 Task: Discover Chrome Flags for Performance.
Action: Mouse moved to (1065, 29)
Screenshot: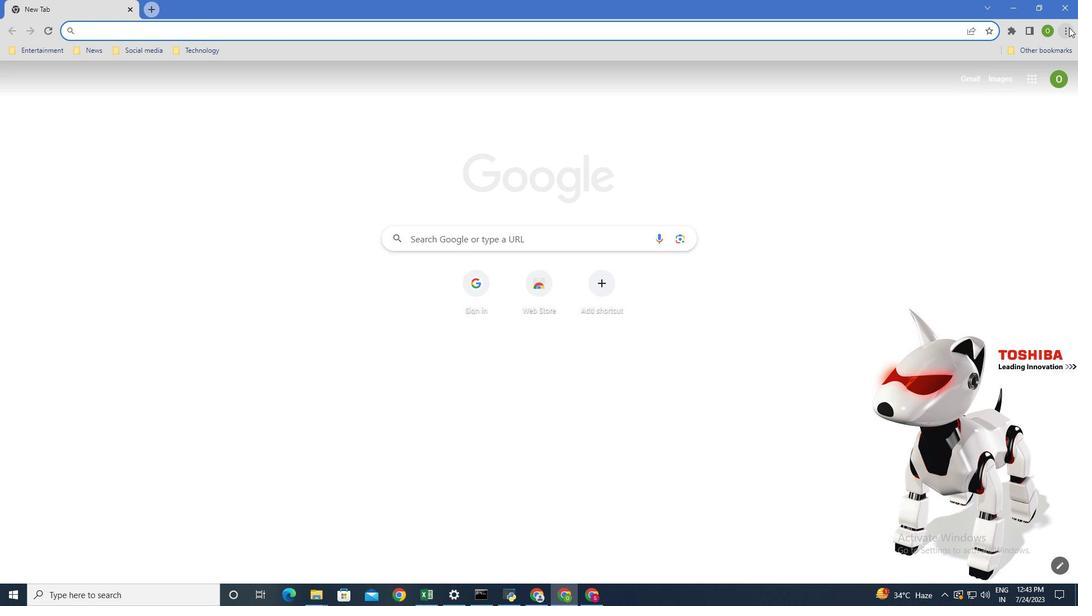 
Action: Mouse pressed left at (1065, 29)
Screenshot: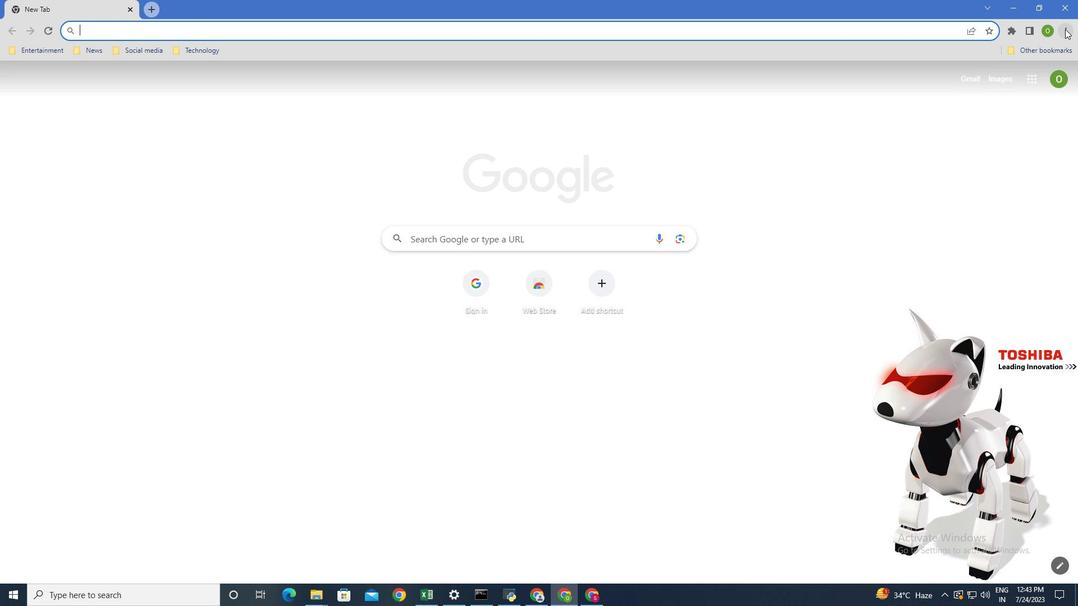 
Action: Mouse moved to (959, 244)
Screenshot: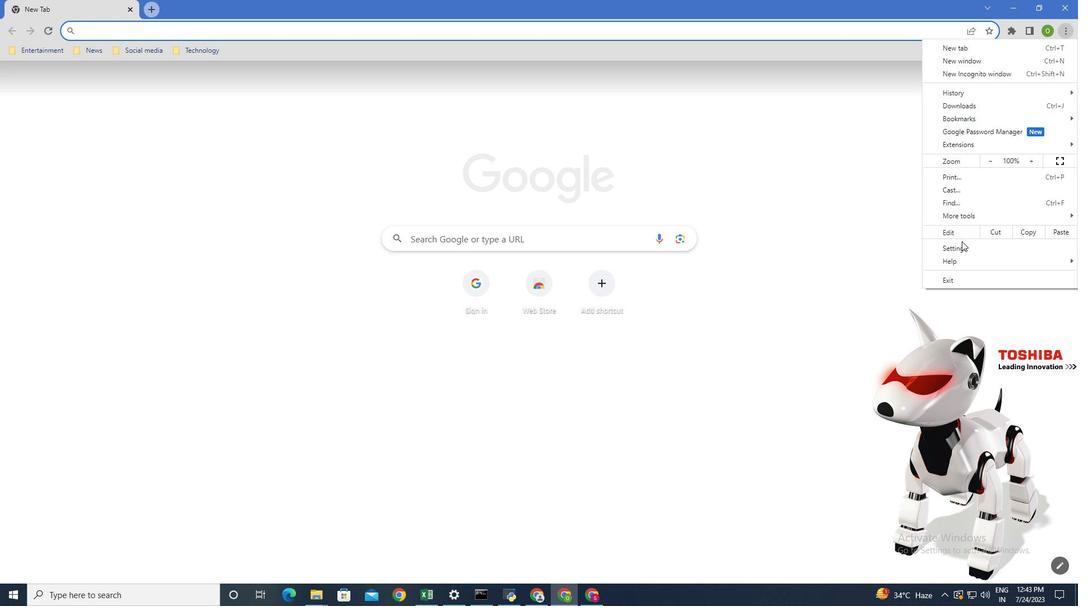 
Action: Mouse pressed left at (959, 244)
Screenshot: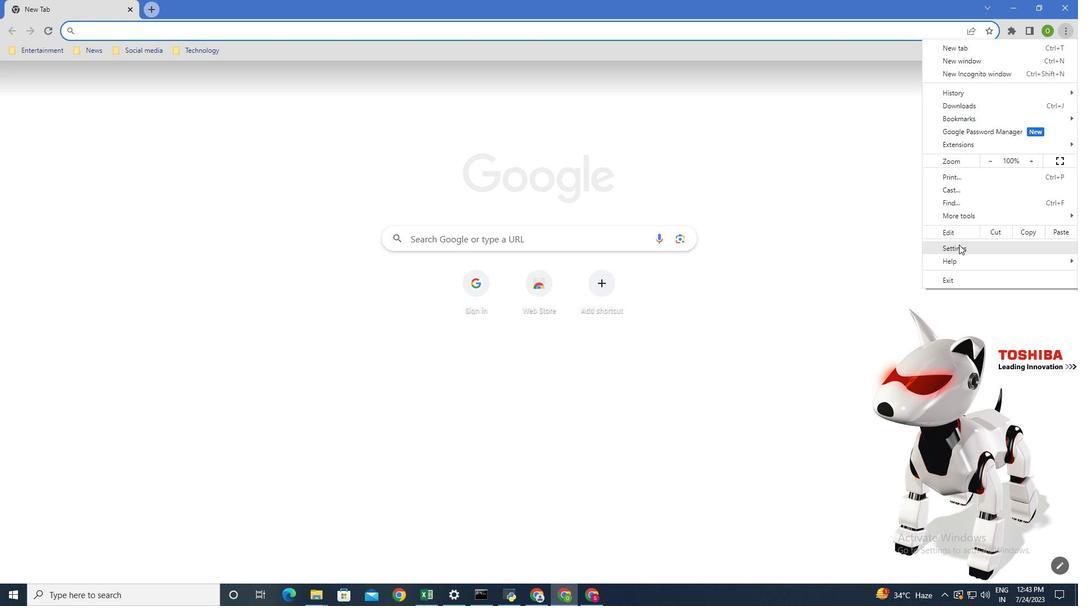 
Action: Mouse moved to (75, 180)
Screenshot: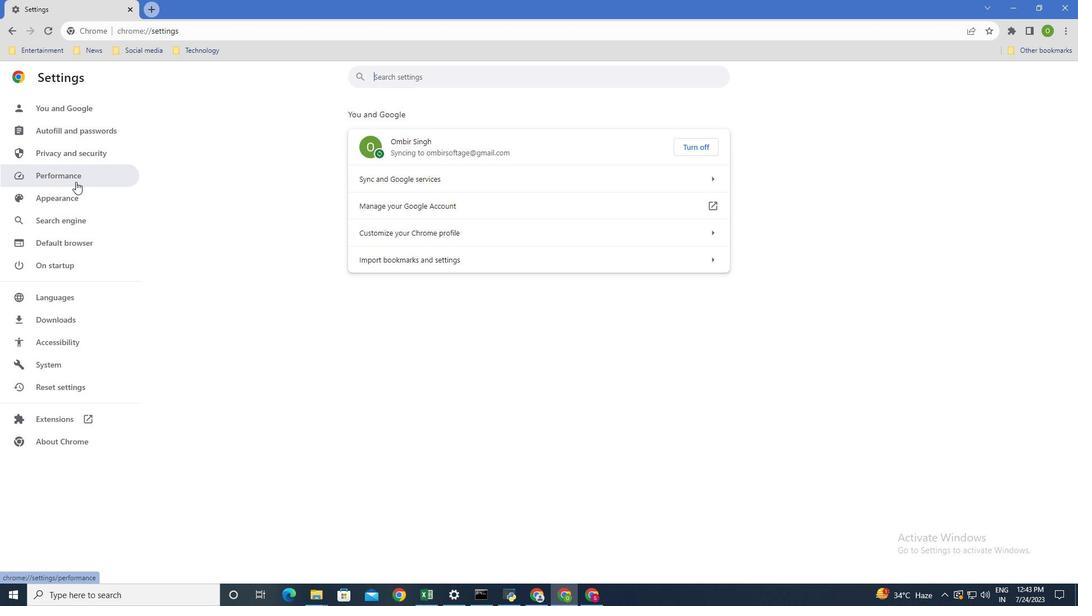 
Action: Mouse pressed left at (75, 180)
Screenshot: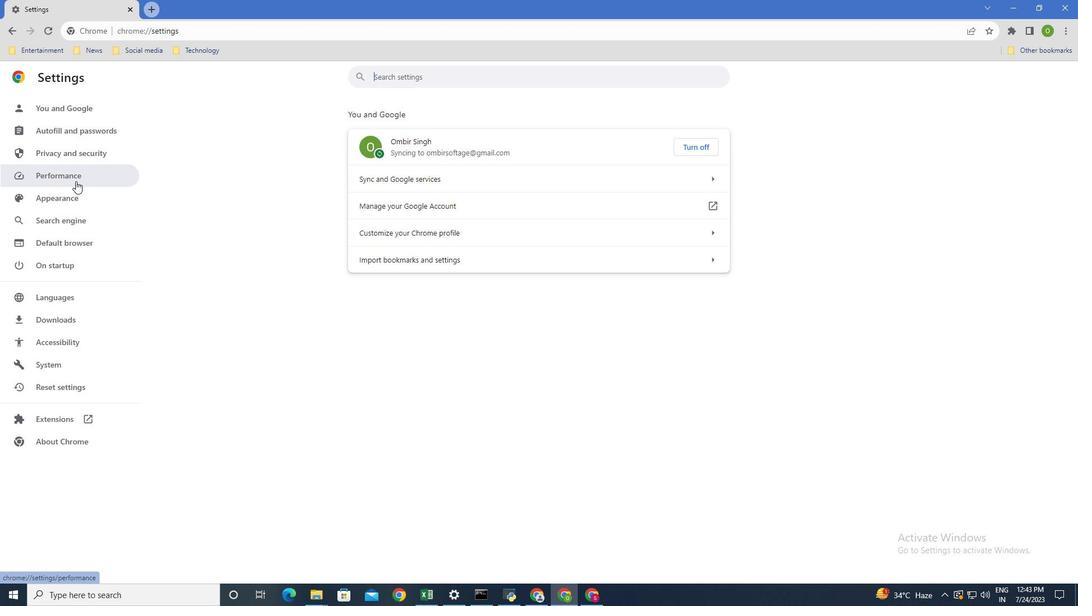 
Action: Mouse moved to (712, 156)
Screenshot: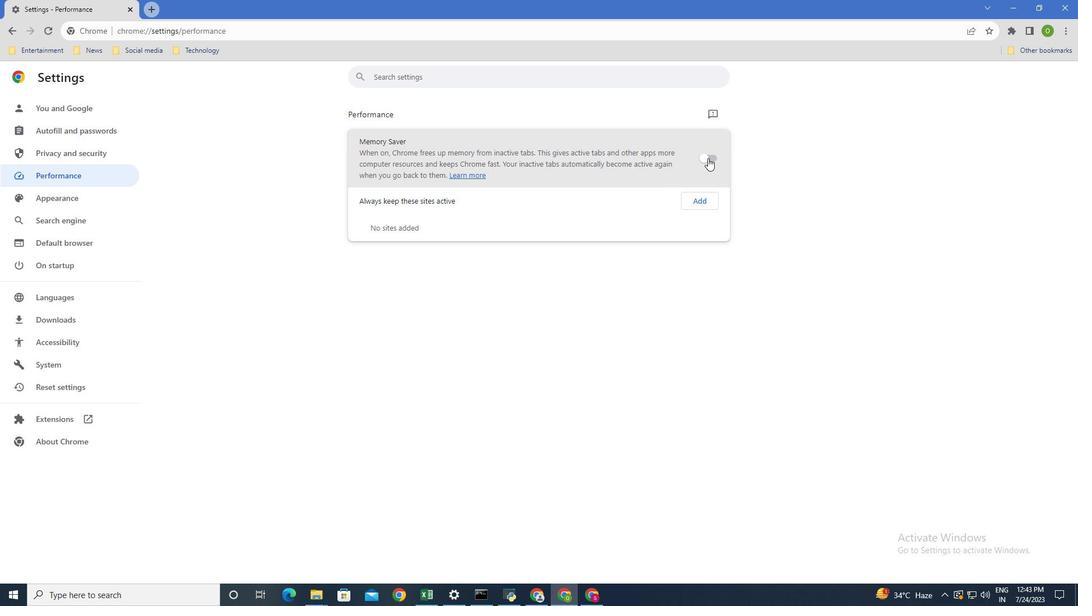 
Action: Mouse pressed left at (712, 156)
Screenshot: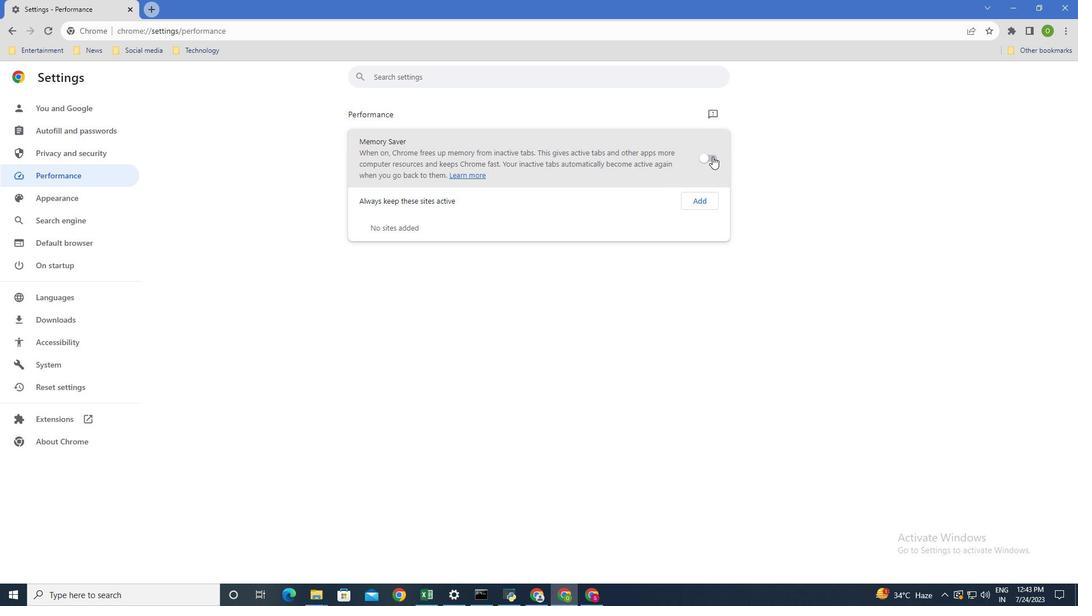 
Action: Mouse moved to (701, 199)
Screenshot: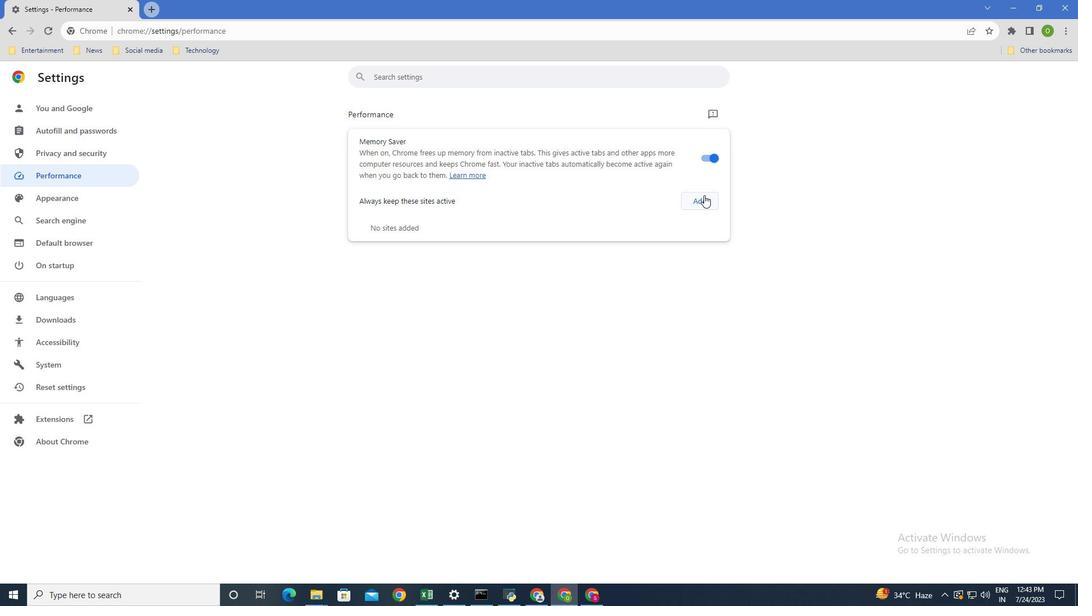 
Action: Mouse pressed left at (701, 199)
Screenshot: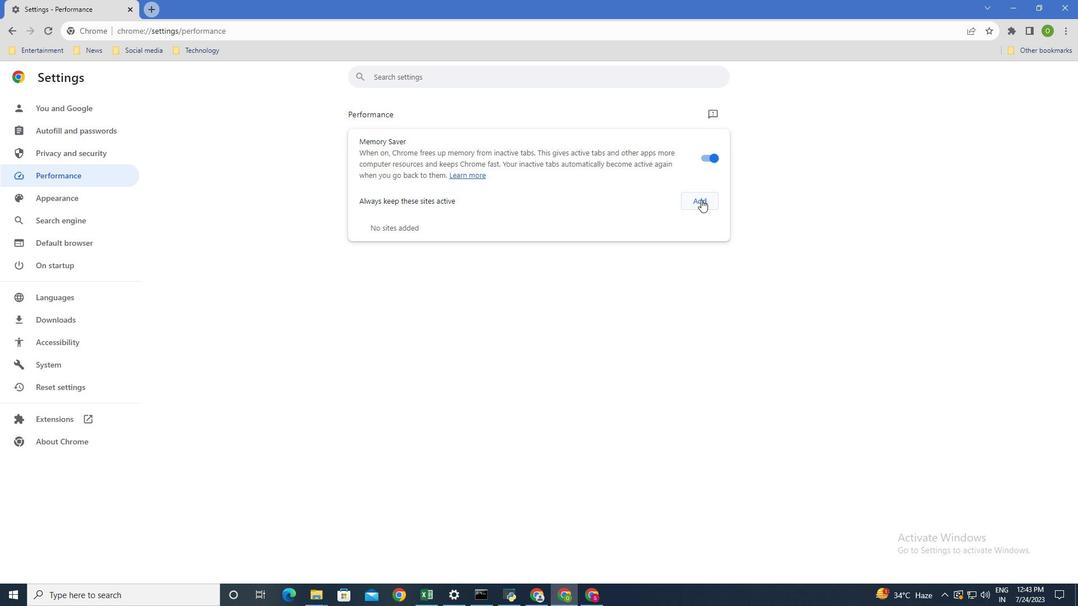 
Action: Mouse moved to (468, 318)
Screenshot: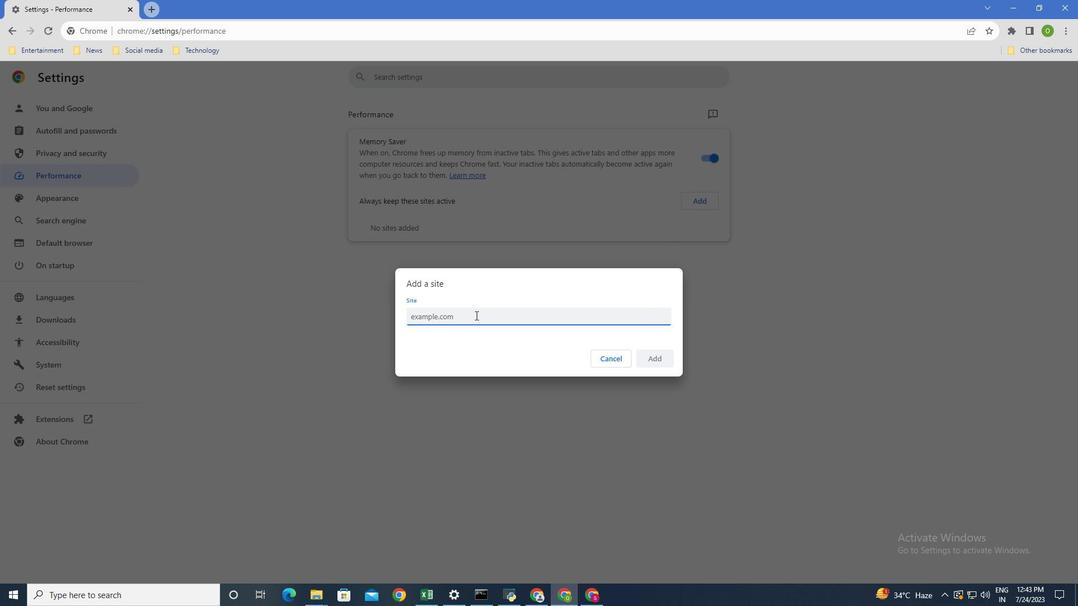 
Action: Mouse pressed left at (468, 318)
Screenshot: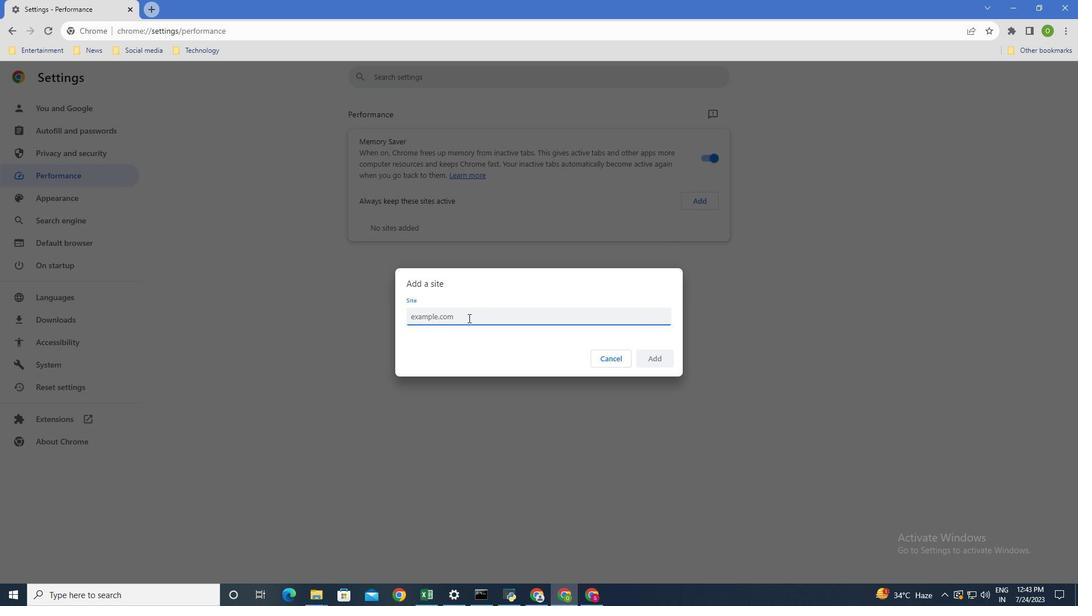 
Action: Mouse moved to (468, 318)
Screenshot: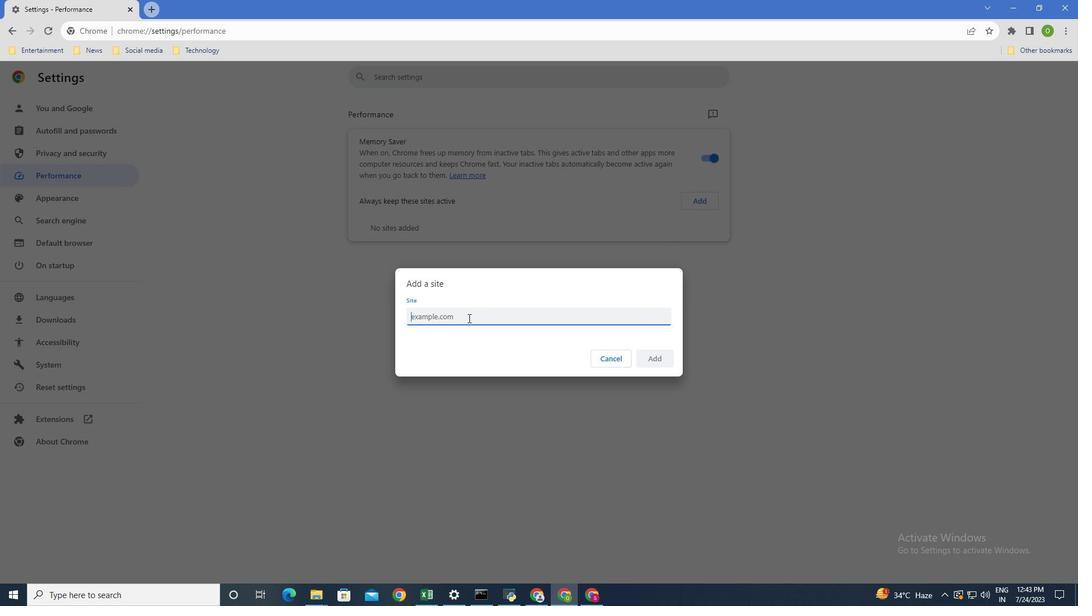 
Action: Key pressed www.youtube.com
Screenshot: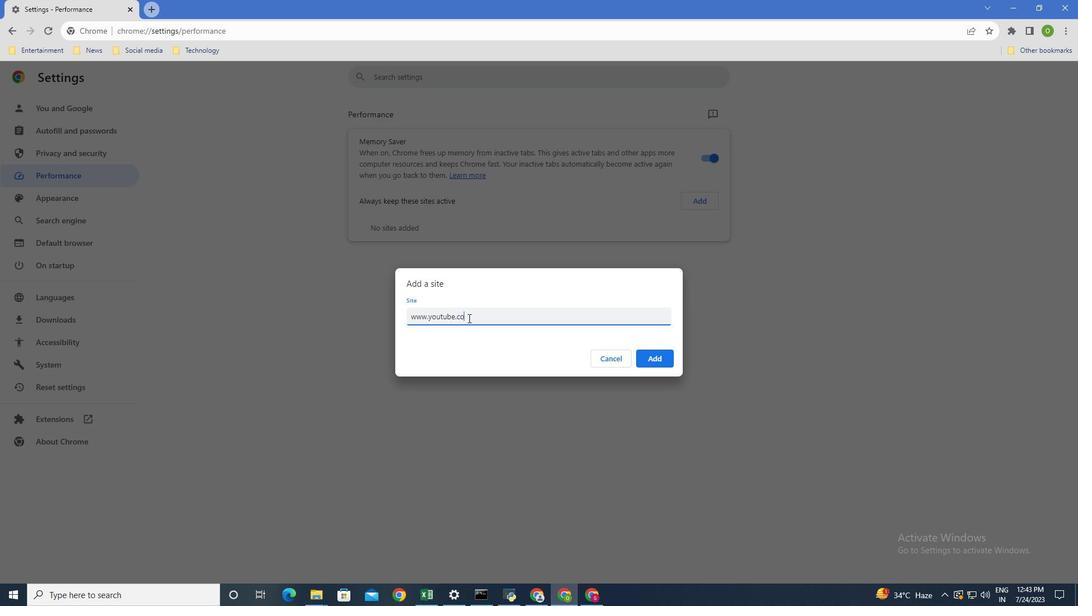 
Action: Mouse moved to (661, 362)
Screenshot: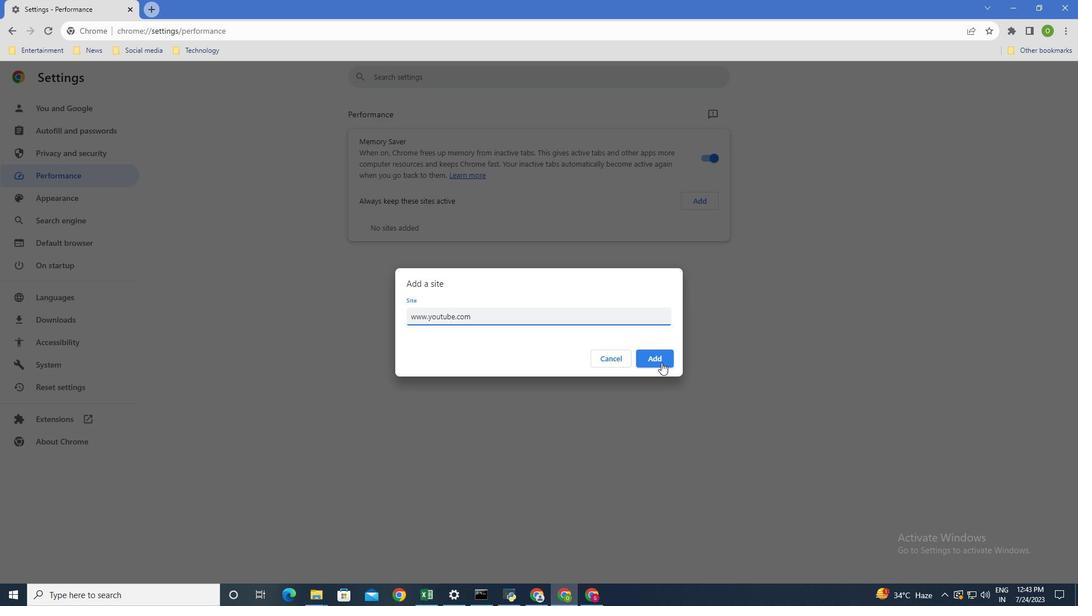 
Action: Mouse pressed left at (661, 362)
Screenshot: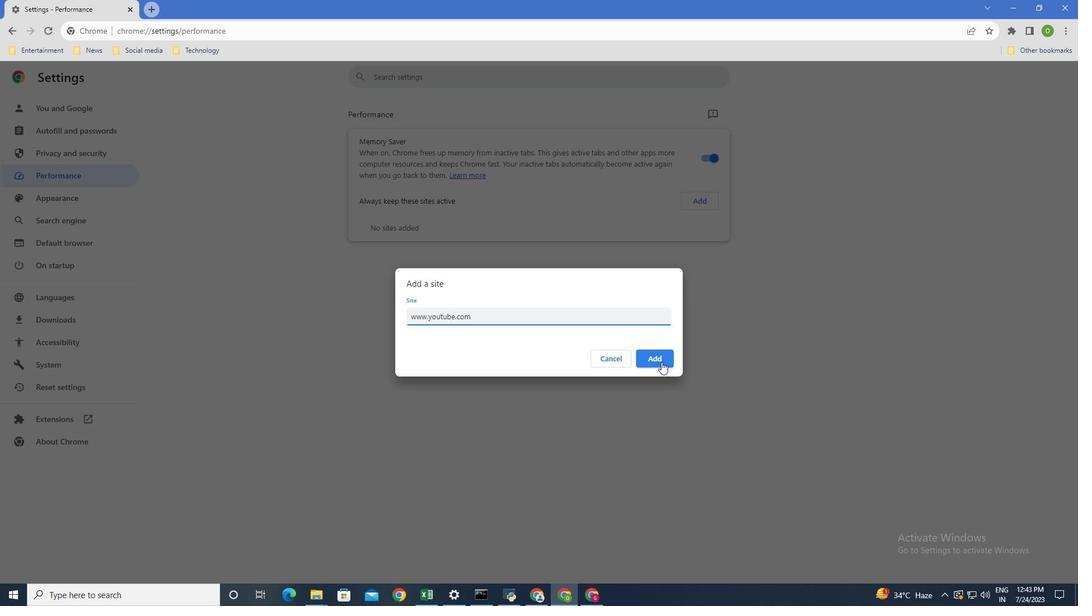 
Action: Mouse moved to (706, 203)
Screenshot: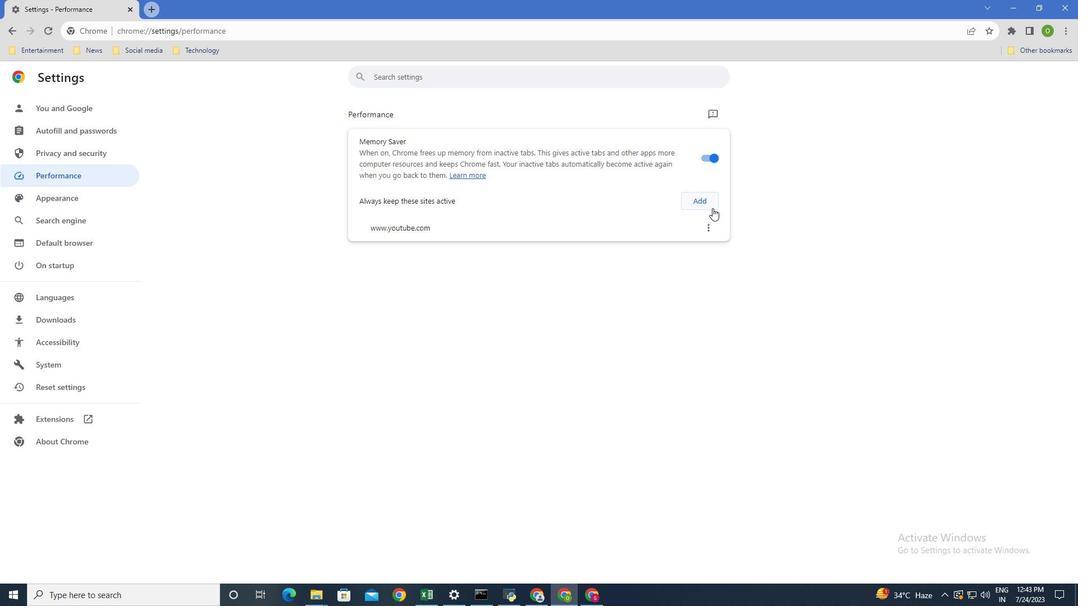 
Action: Mouse pressed left at (706, 203)
Screenshot: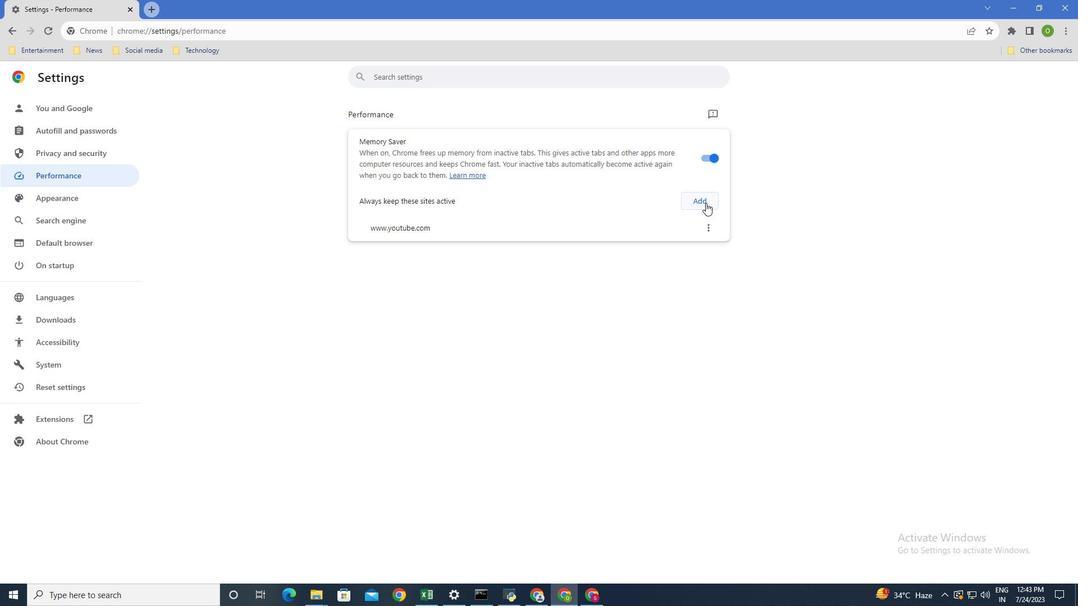 
Action: Mouse moved to (533, 304)
Screenshot: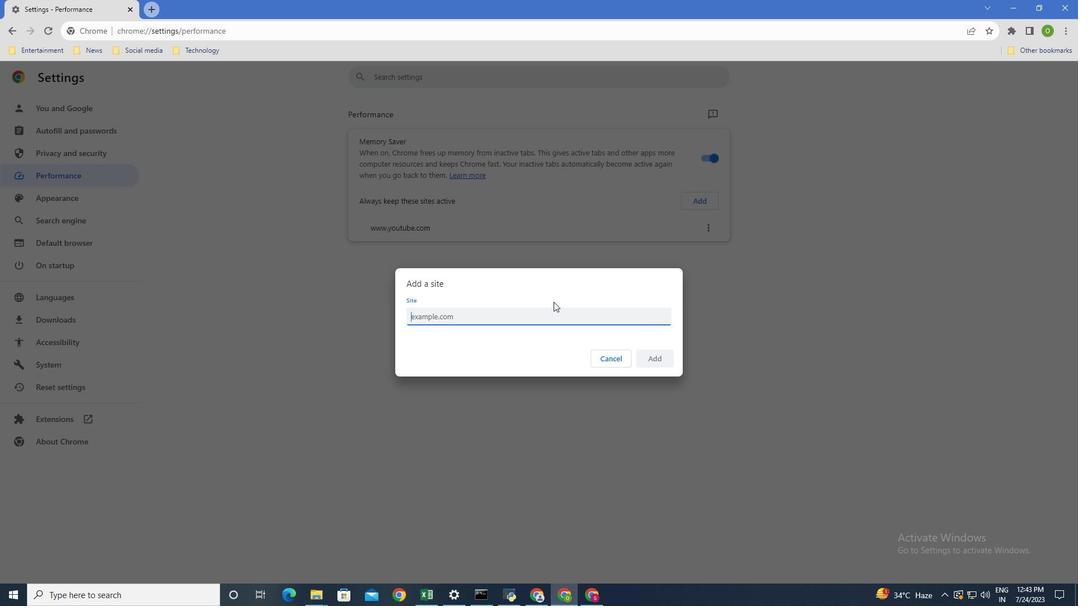
Action: Key pressed www.gmail.com
Screenshot: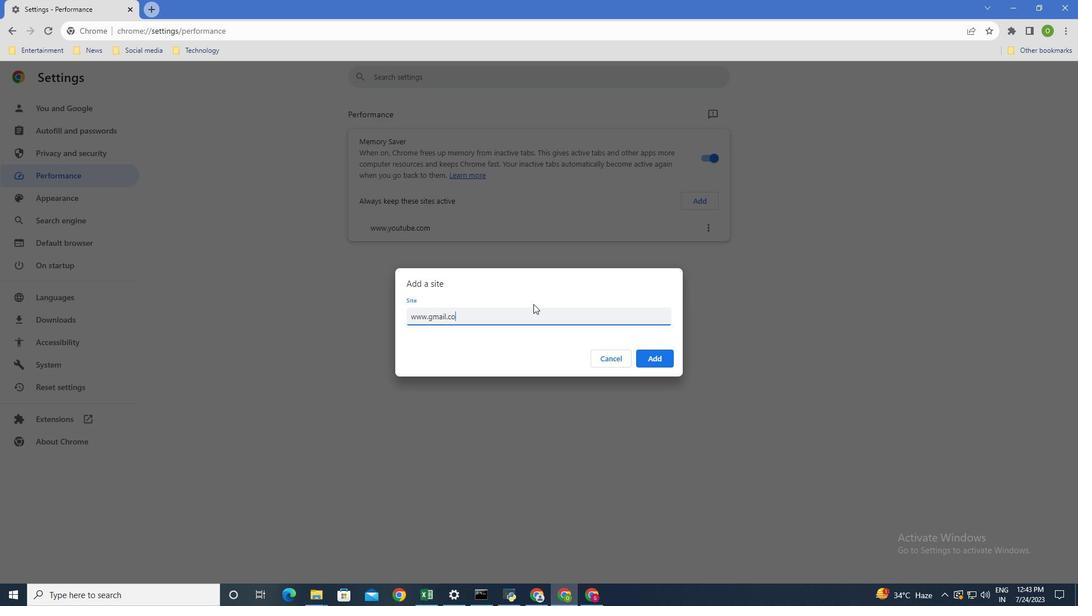 
Action: Mouse moved to (661, 359)
Screenshot: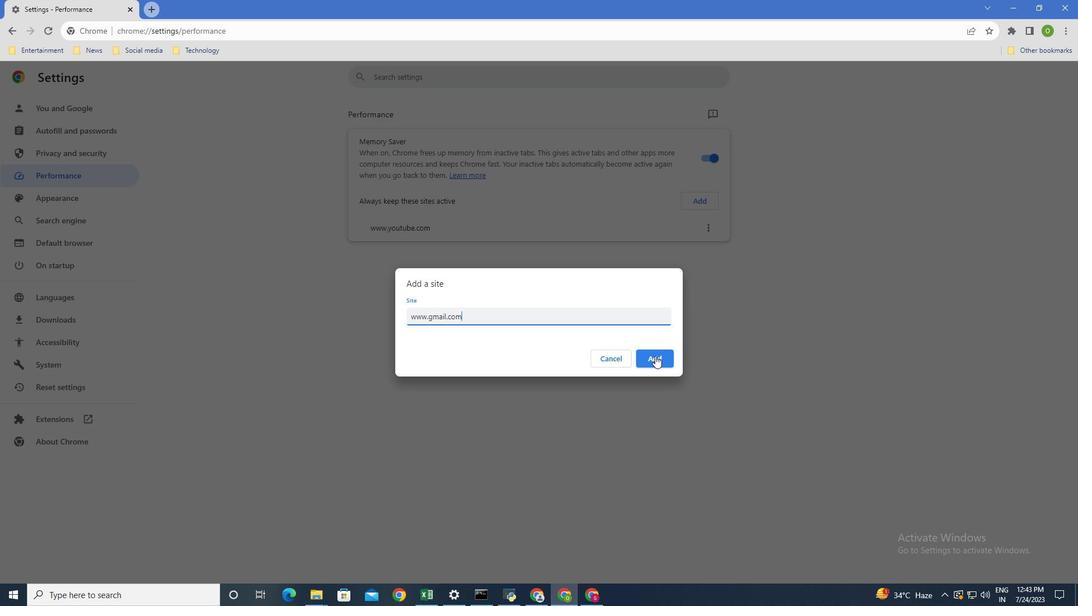 
Action: Mouse pressed left at (661, 359)
Screenshot: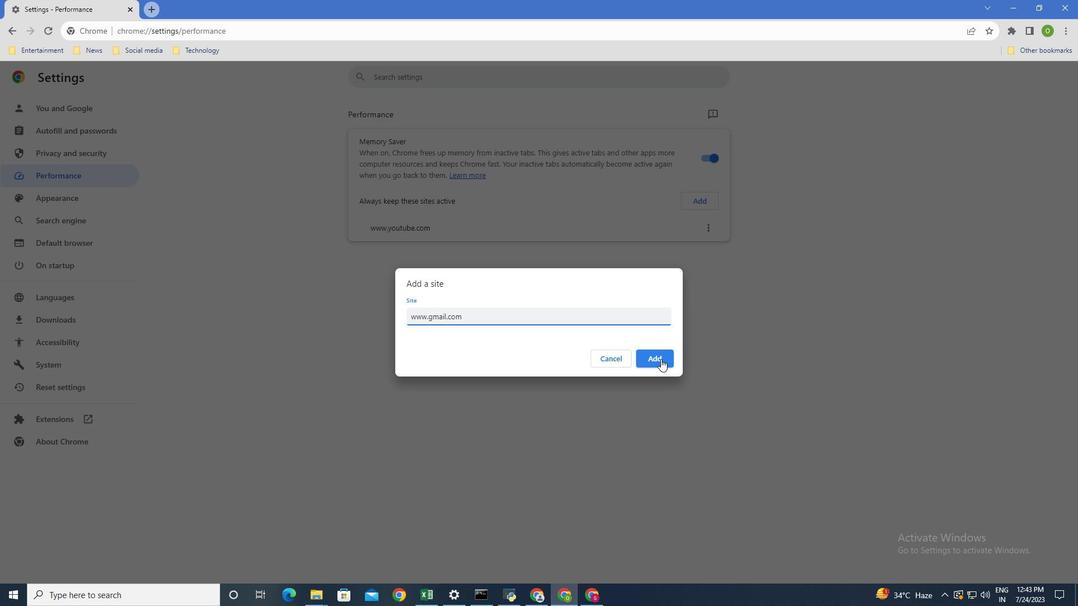 
Action: Mouse moved to (706, 198)
Screenshot: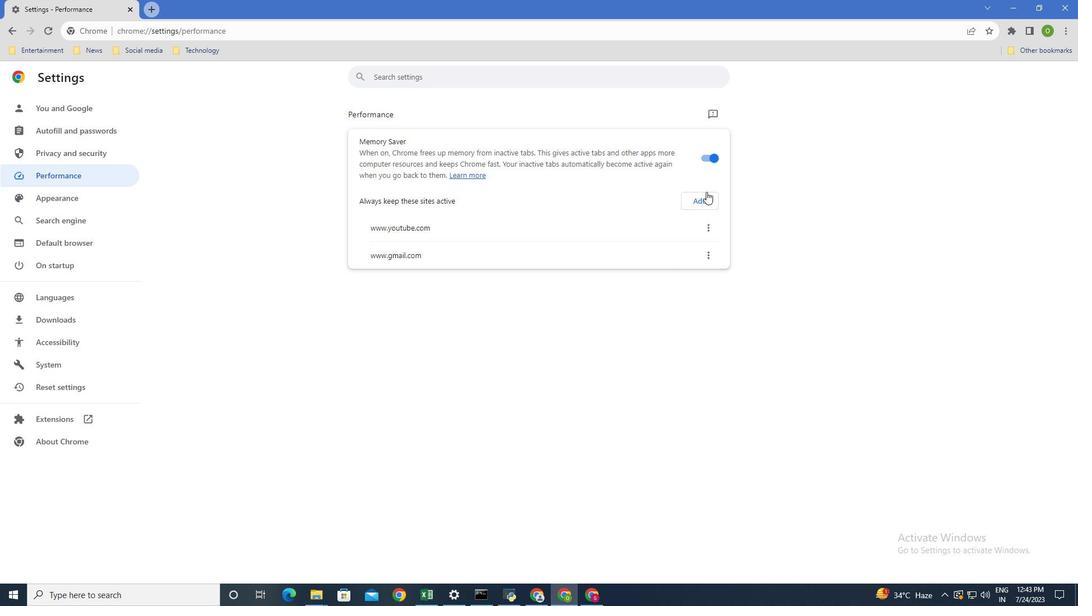 
Action: Mouse pressed left at (706, 198)
Screenshot: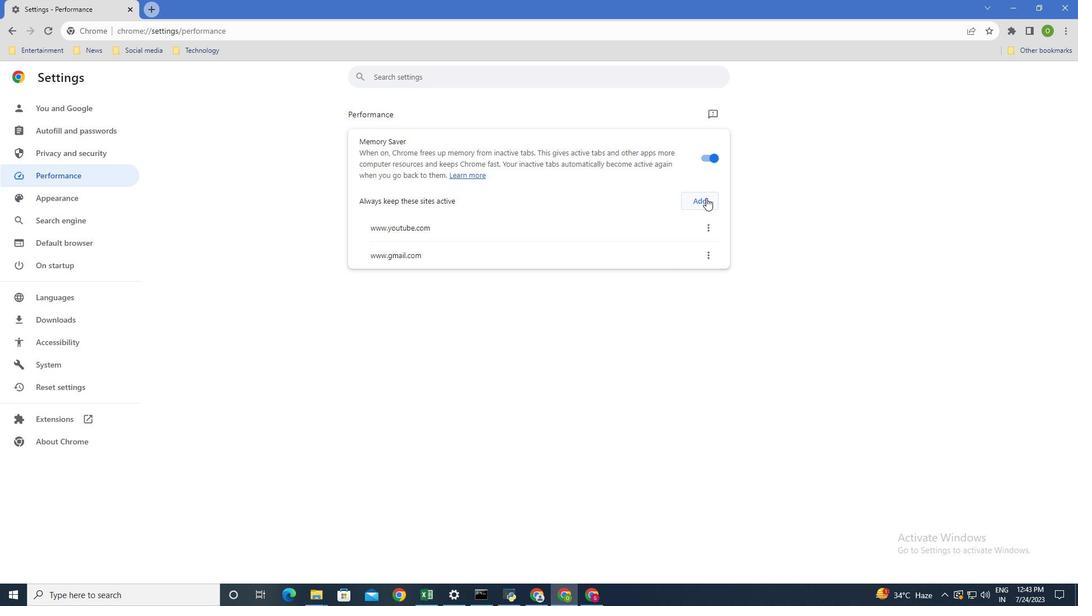 
Action: Mouse moved to (538, 319)
Screenshot: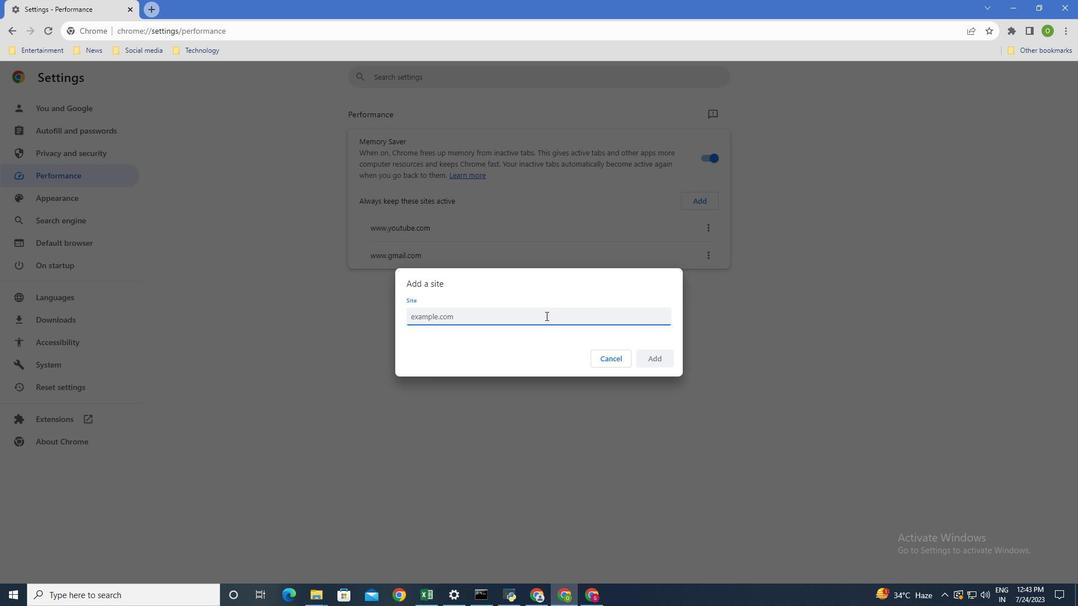 
Action: Mouse pressed left at (538, 319)
Screenshot: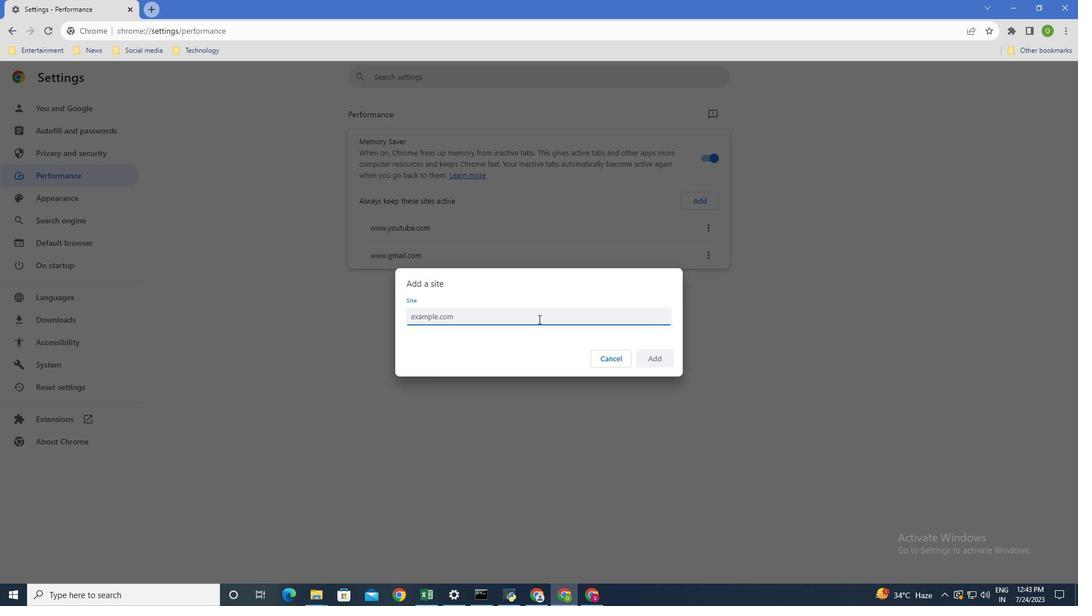
Action: Key pressed www.twitt.com
Screenshot: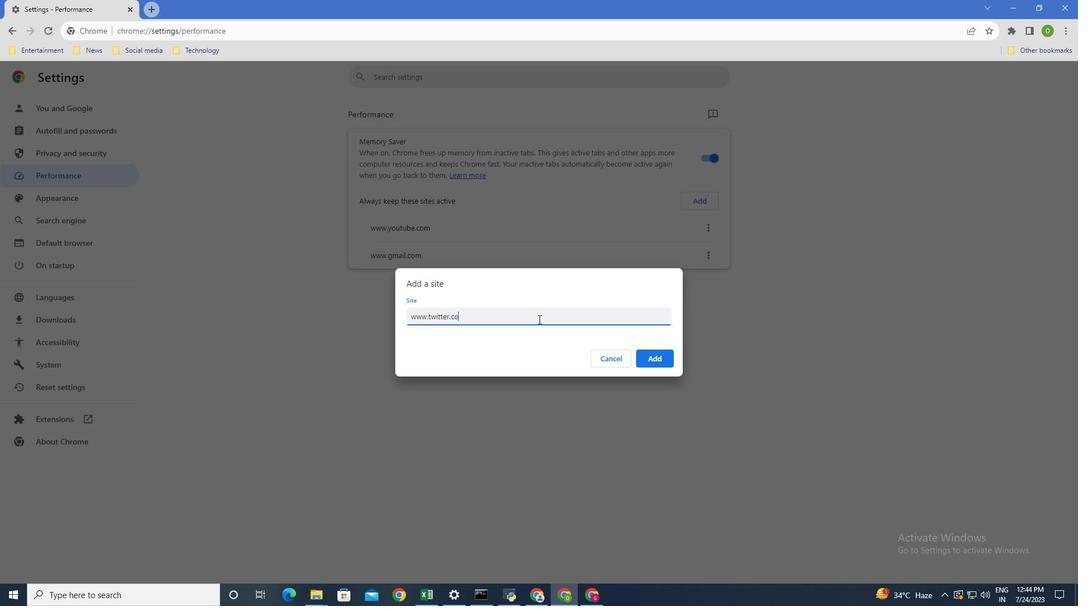 
Action: Mouse moved to (660, 357)
Screenshot: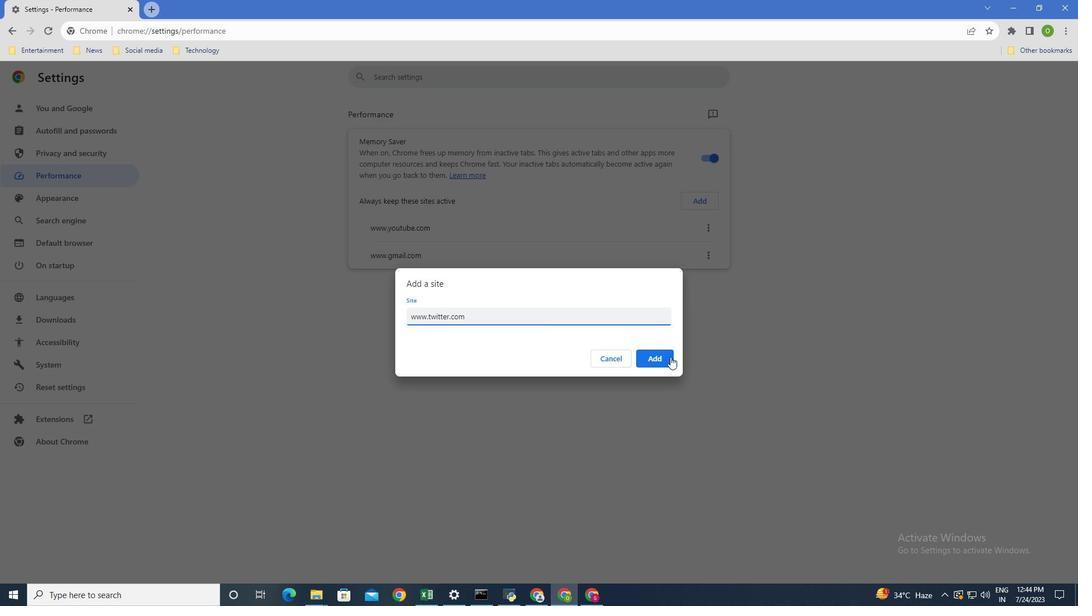 
Action: Mouse pressed left at (660, 357)
Screenshot: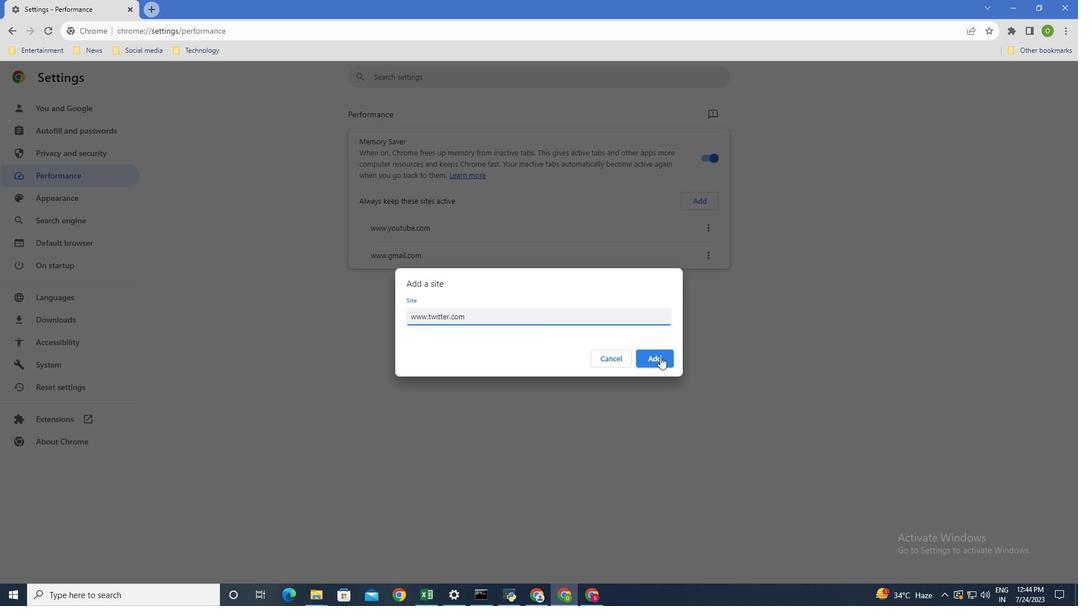 
Action: Mouse moved to (695, 201)
Screenshot: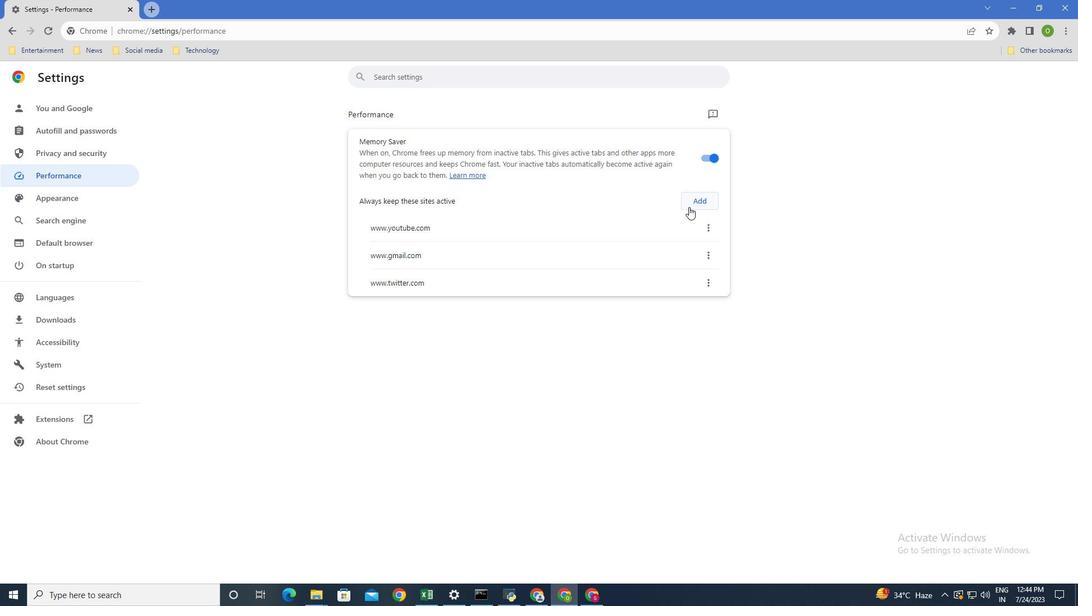 
Action: Mouse pressed left at (695, 201)
Screenshot: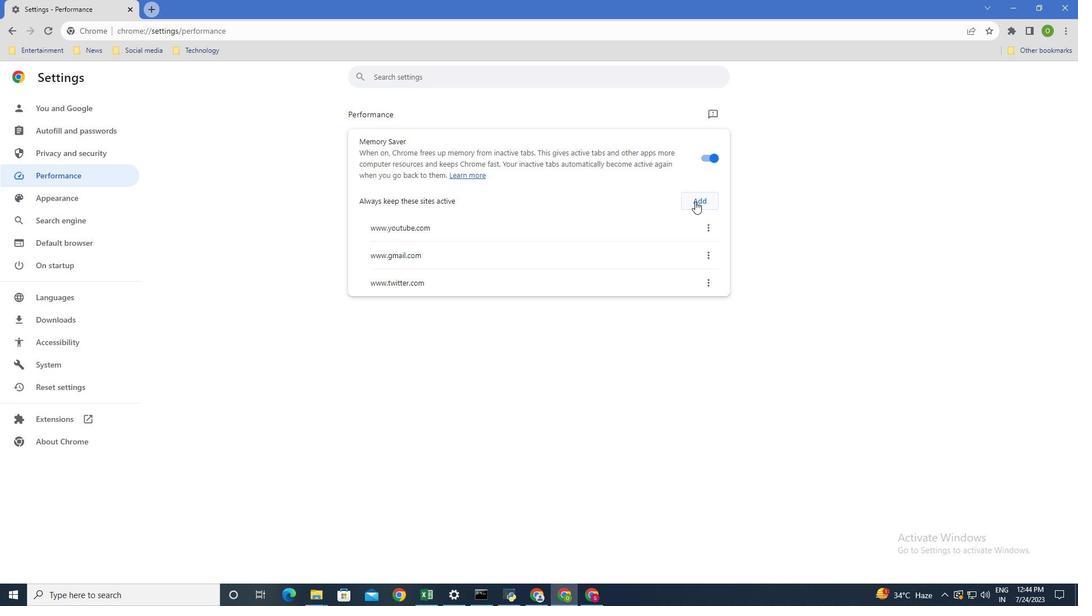 
Action: Mouse moved to (530, 317)
Screenshot: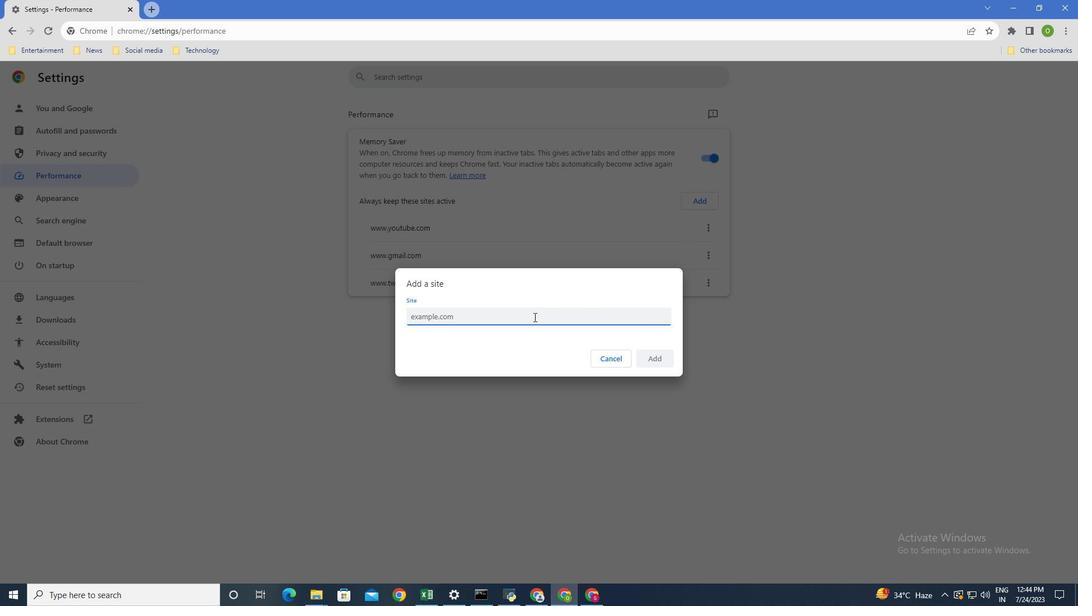 
Action: Mouse pressed left at (530, 317)
Screenshot: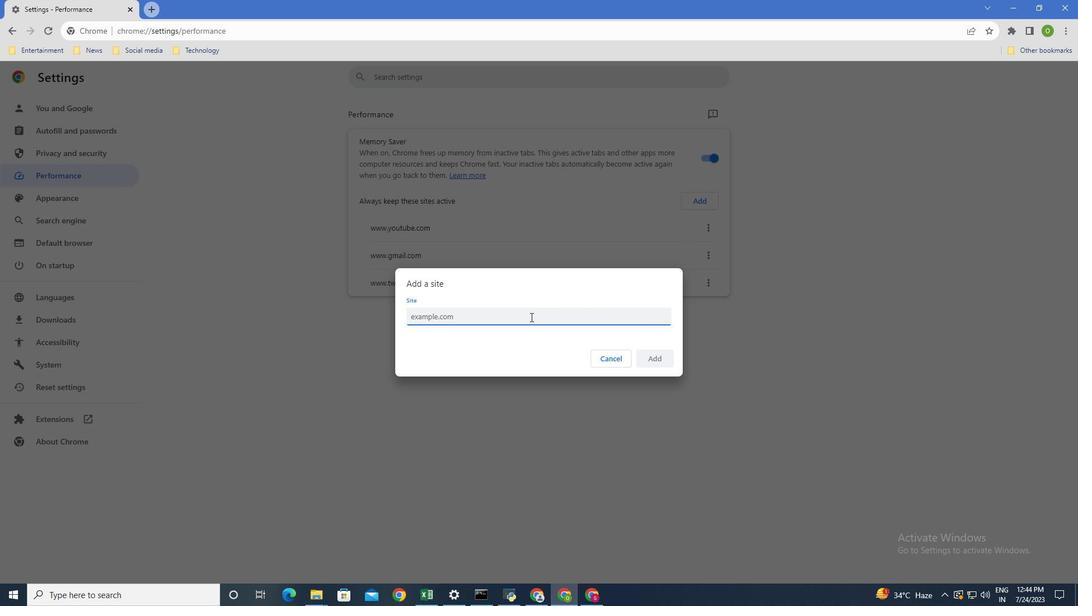 
Action: Key pressed www.facebook.com
Screenshot: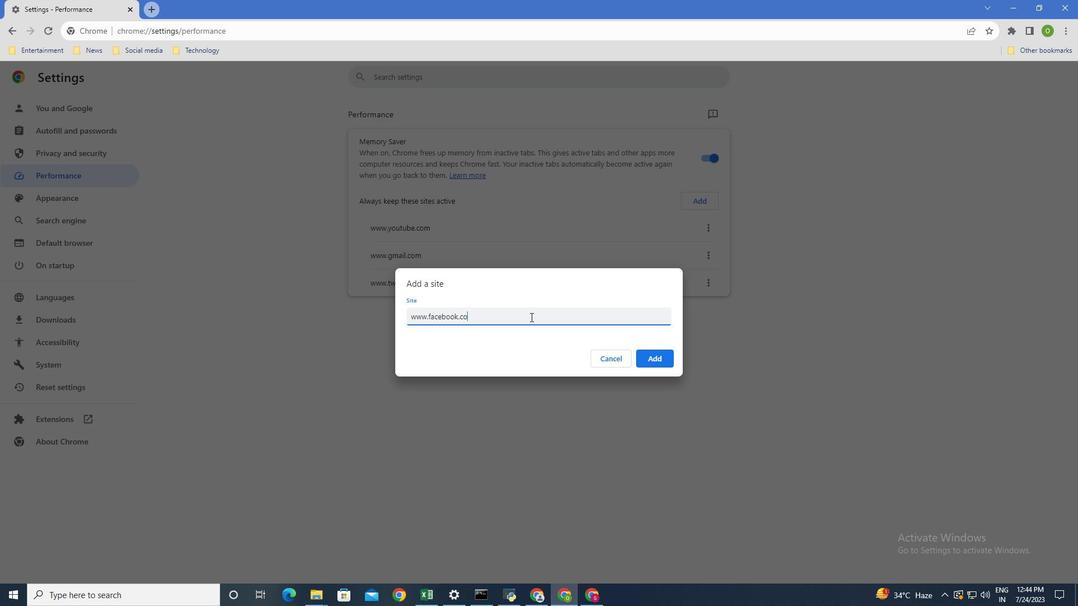 
Action: Mouse moved to (649, 357)
Screenshot: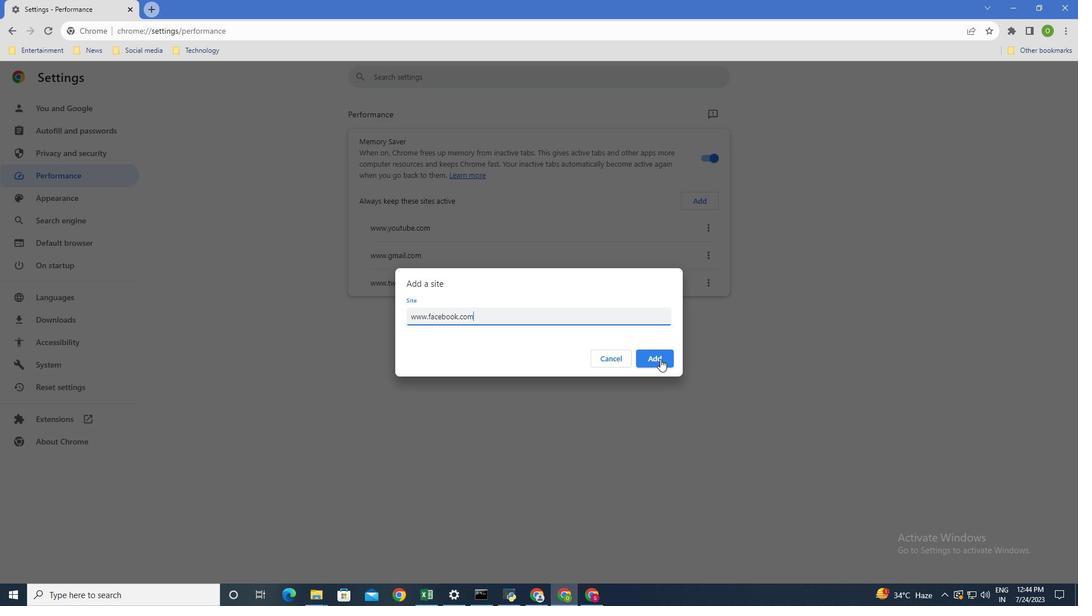 
Action: Mouse pressed left at (649, 357)
Screenshot: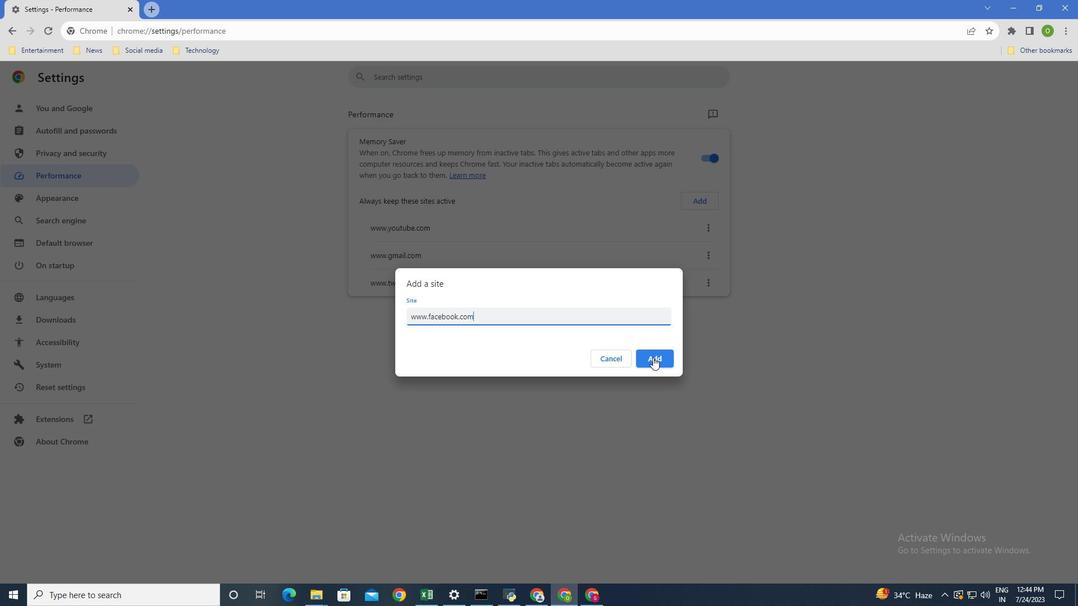 
Action: Mouse moved to (153, 11)
Screenshot: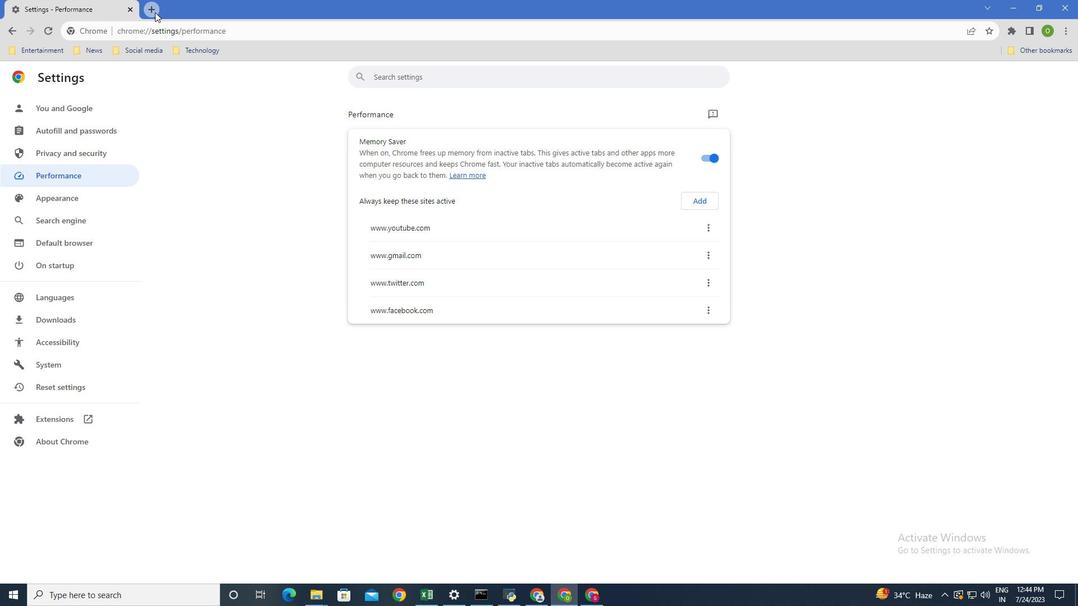 
Action: Mouse pressed left at (153, 11)
Screenshot: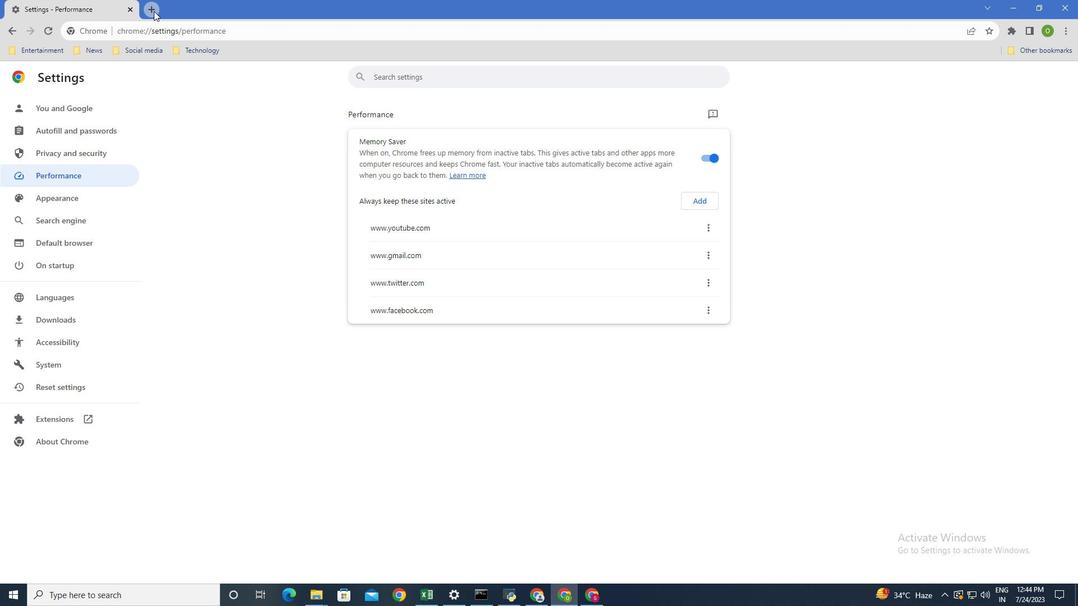 
Action: Mouse moved to (130, 10)
Screenshot: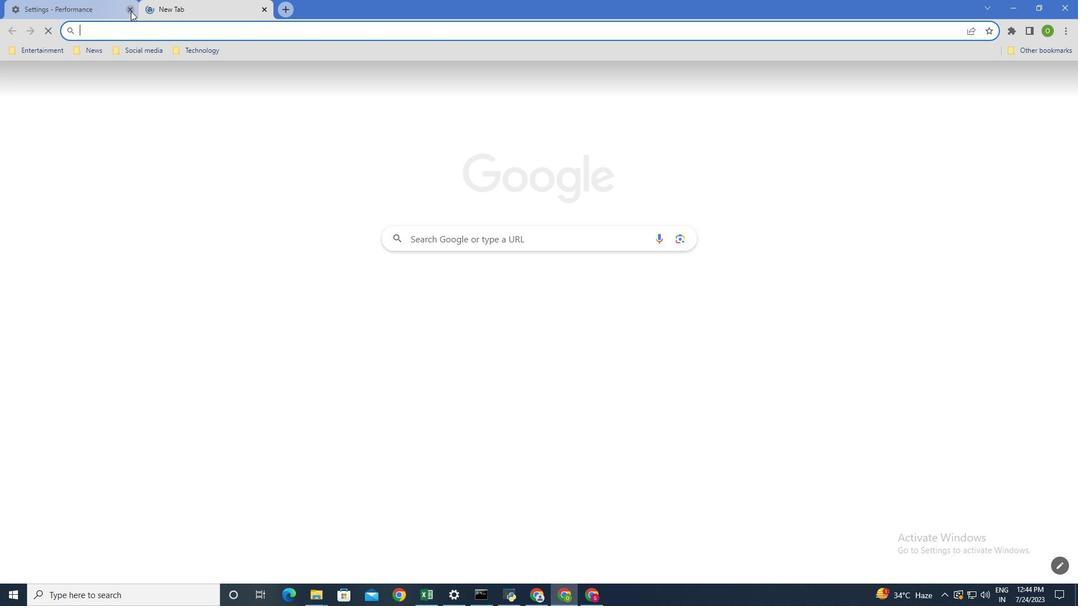 
Action: Mouse pressed left at (130, 10)
Screenshot: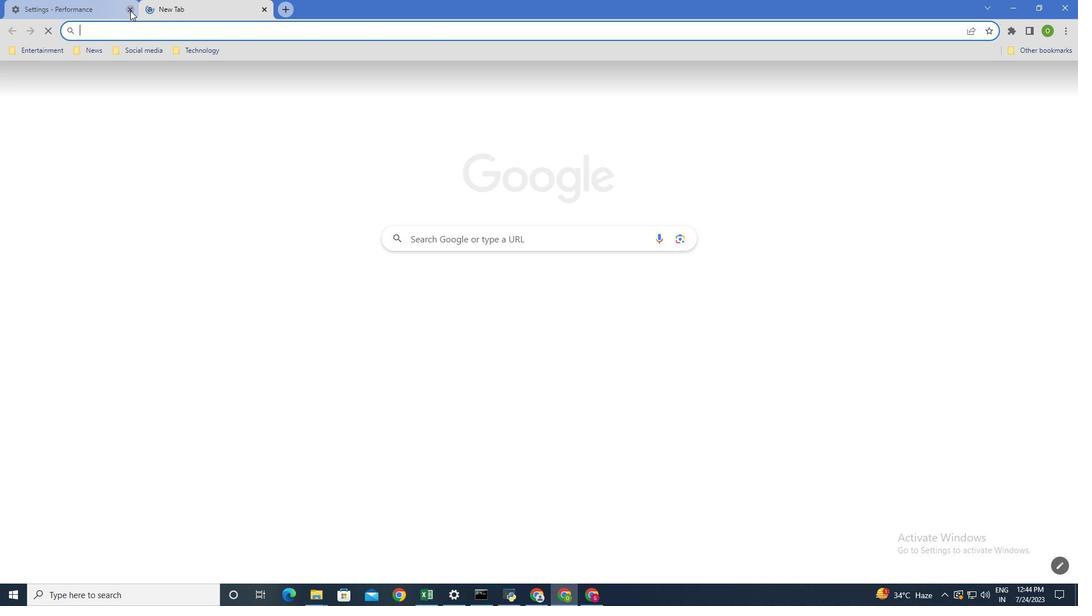 
Action: Mouse moved to (378, 33)
Screenshot: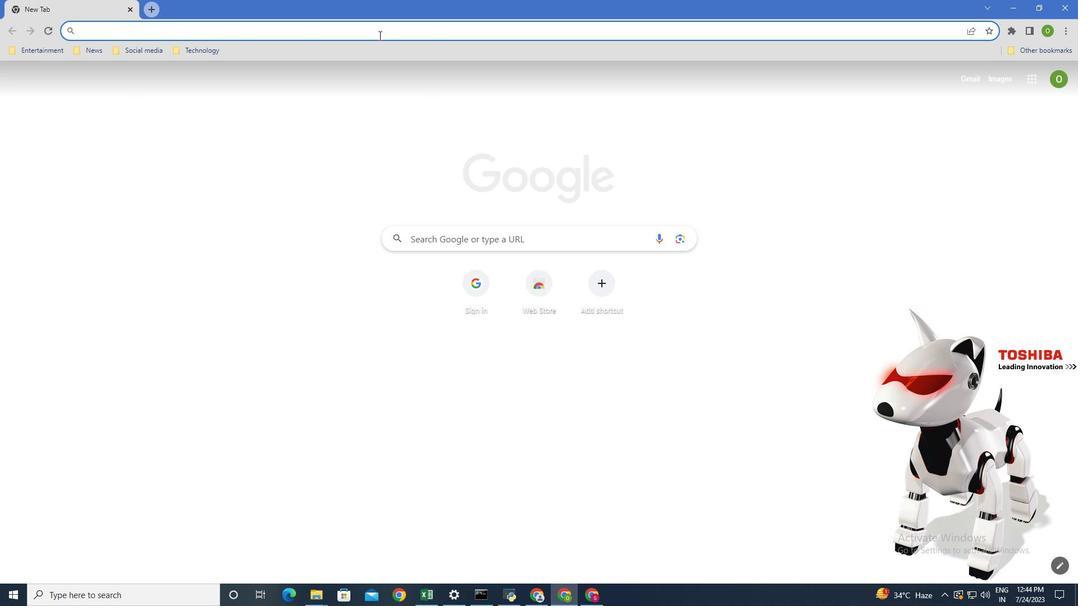 
Action: Mouse pressed left at (378, 33)
Screenshot: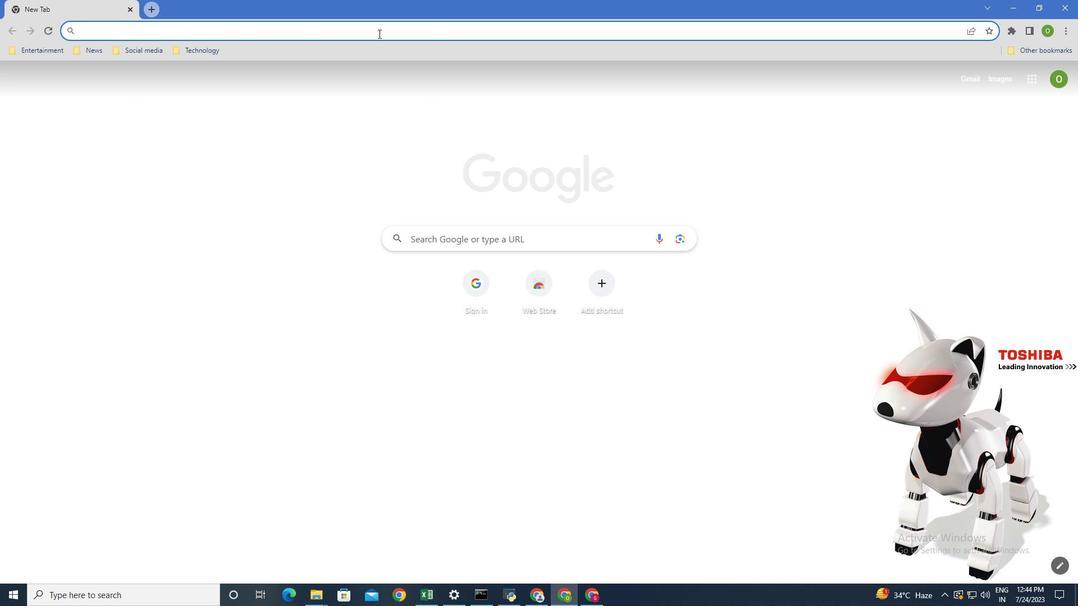 
Action: Mouse moved to (378, 33)
Screenshot: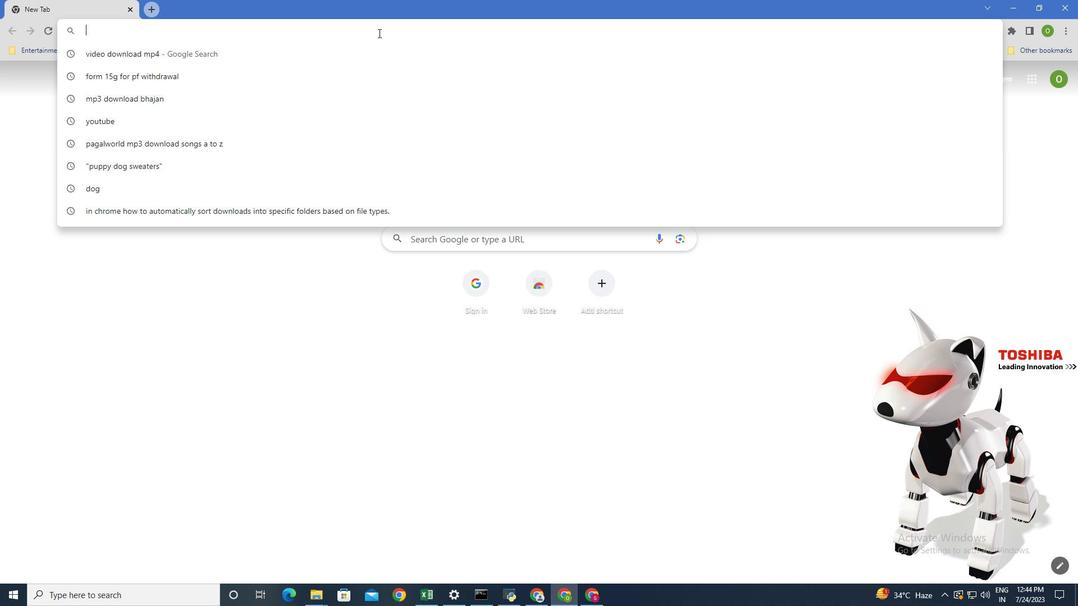 
Action: Key pressed www.facebook.com<Key.enter>
Screenshot: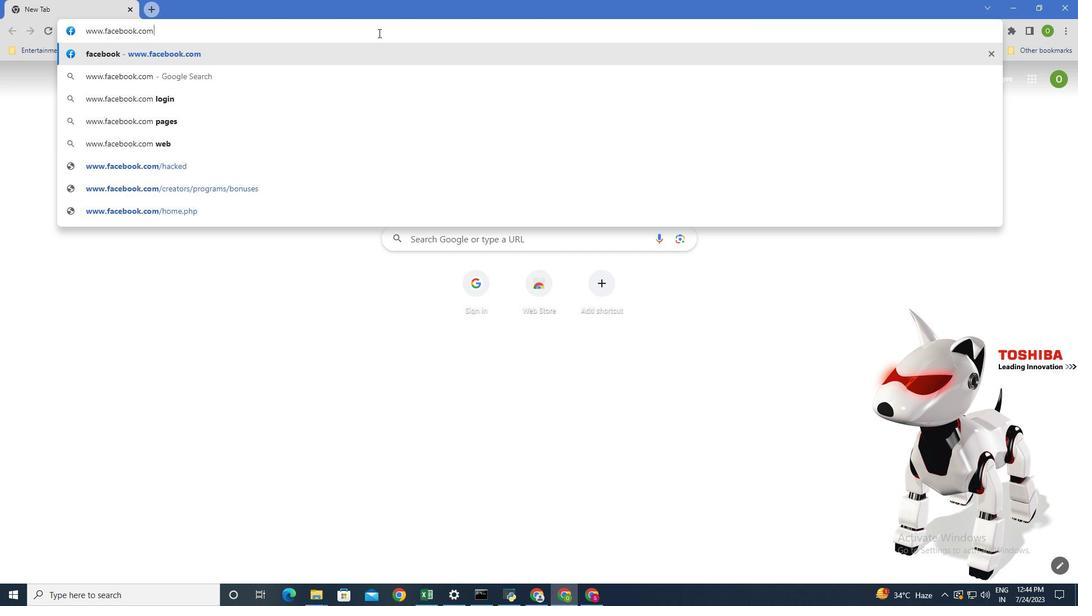 
Action: Mouse moved to (402, 203)
Screenshot: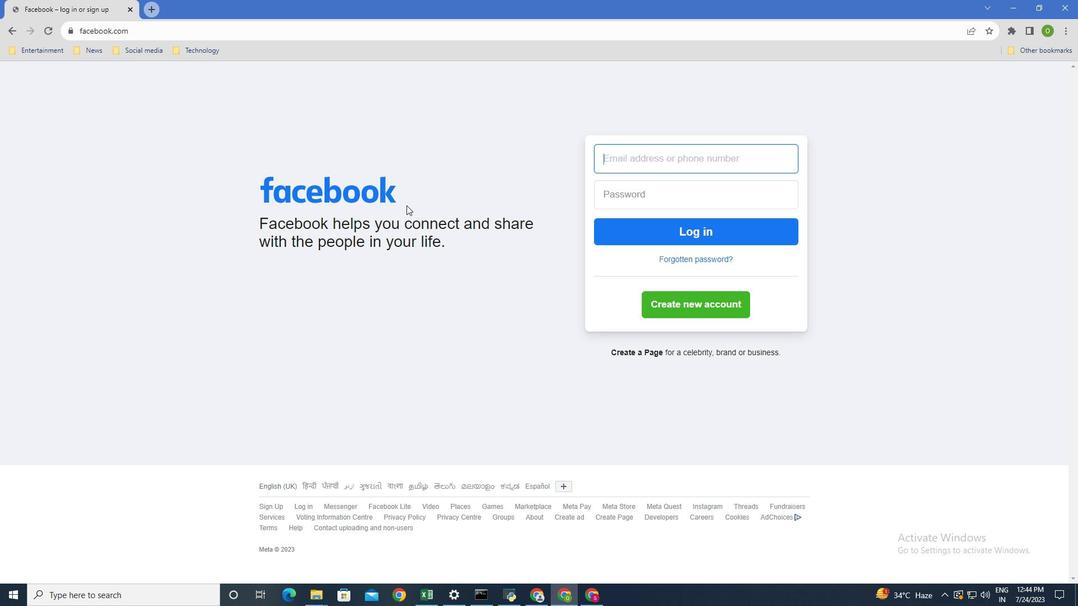 
Action: Mouse scrolled (402, 203) with delta (0, 0)
Screenshot: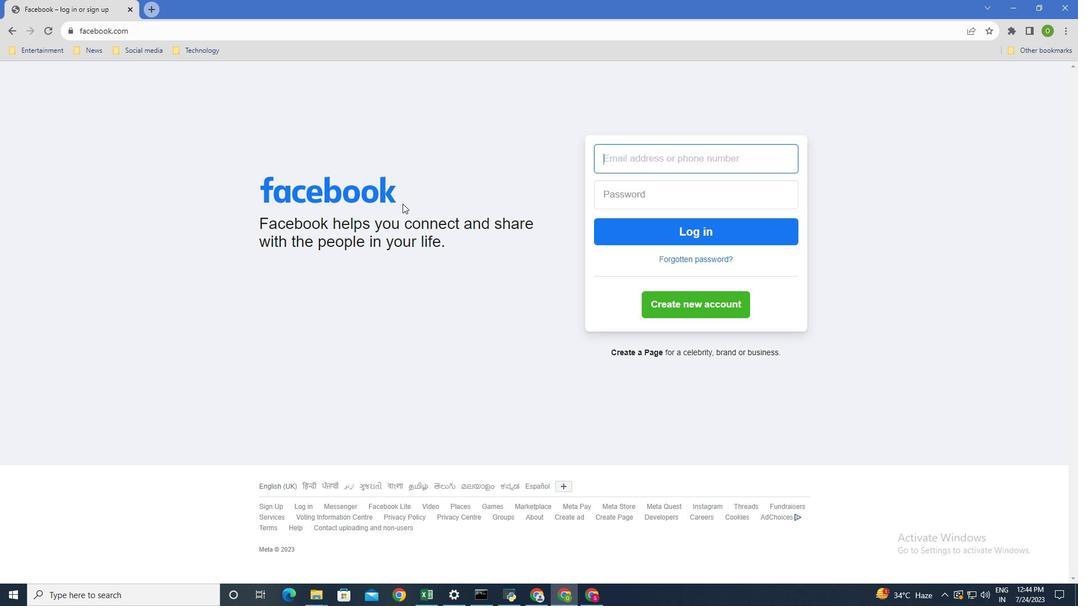
Action: Mouse scrolled (402, 203) with delta (0, 0)
Screenshot: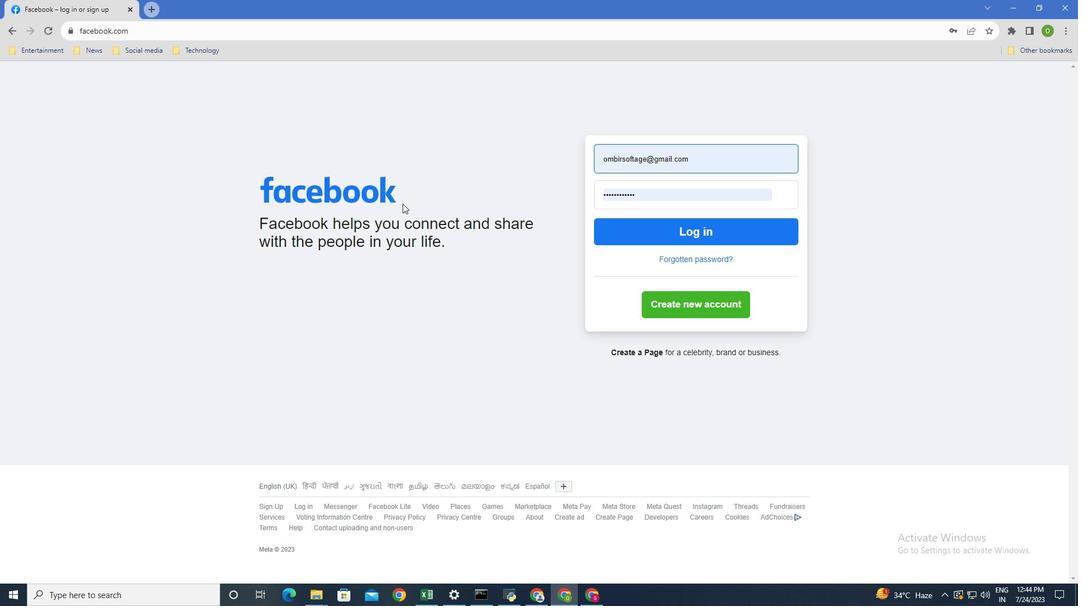 
Action: Mouse moved to (402, 203)
Screenshot: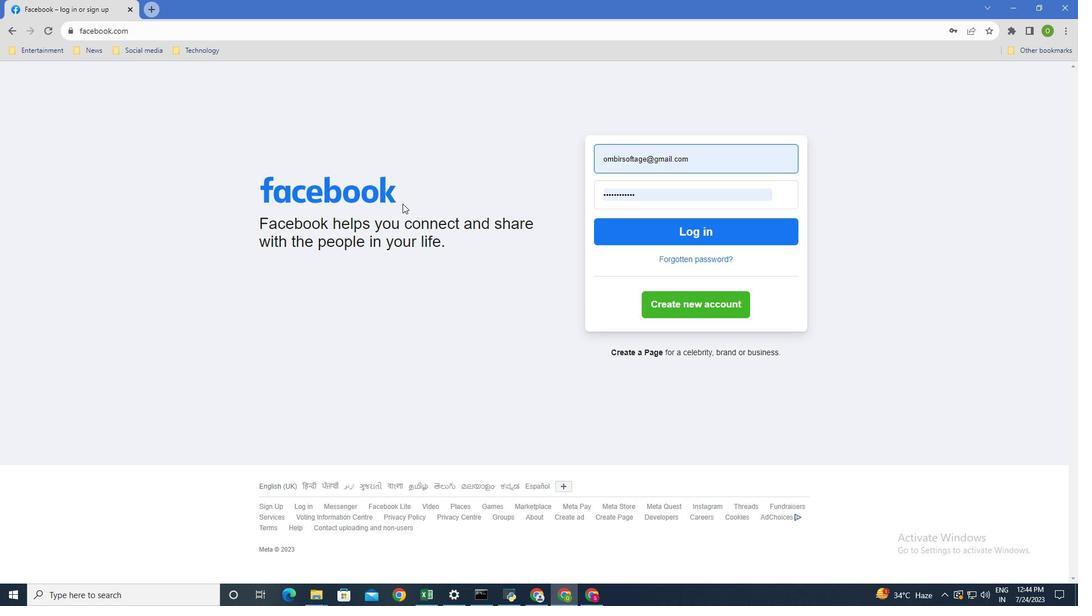 
Action: Mouse scrolled (402, 203) with delta (0, 0)
Screenshot: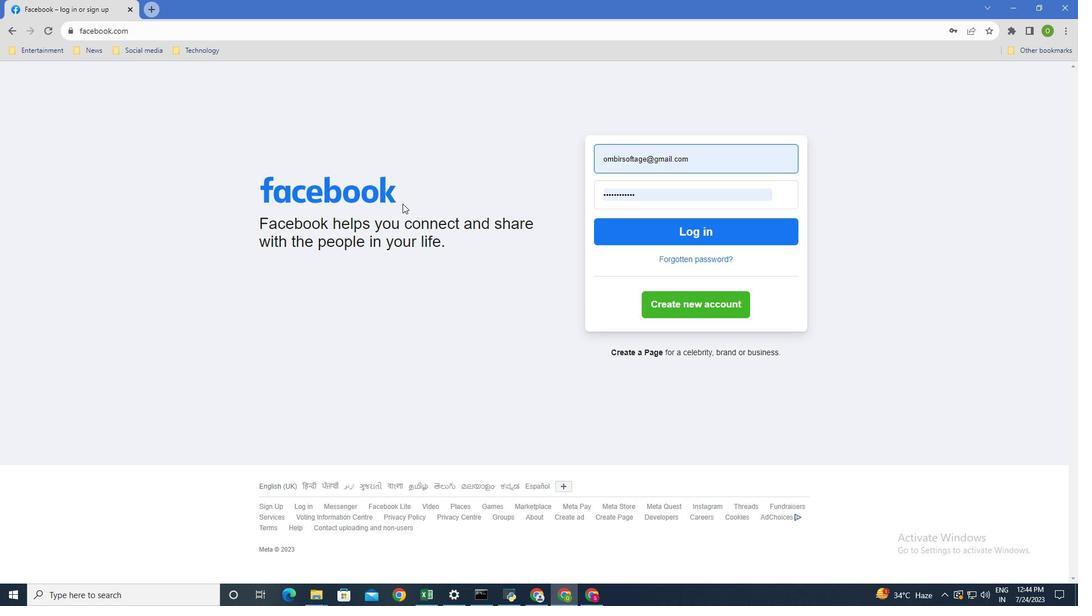 
Action: Mouse scrolled (402, 203) with delta (0, 0)
Screenshot: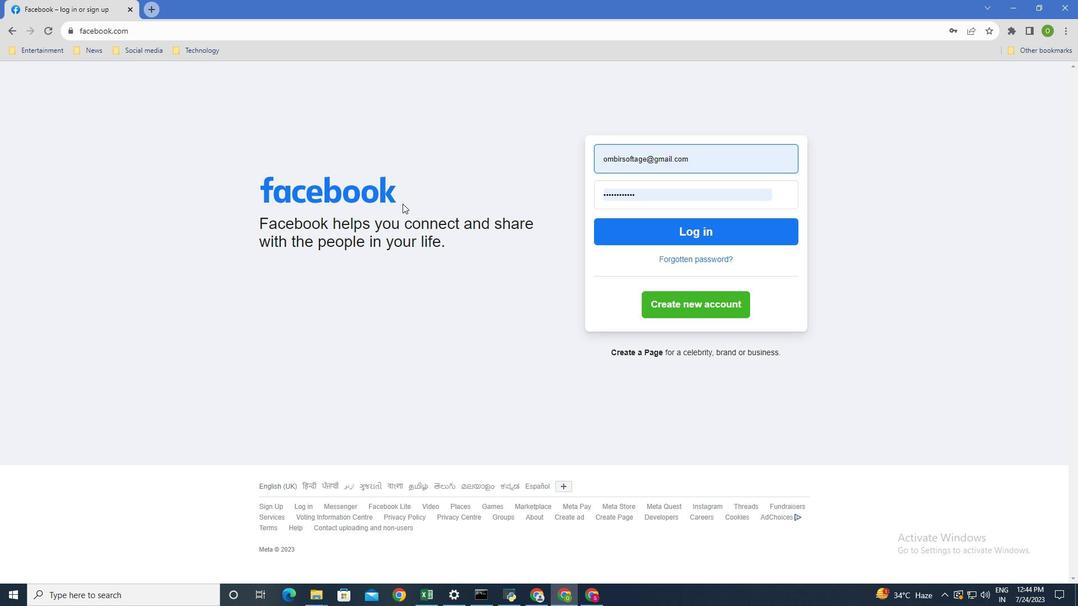 
Action: Mouse scrolled (402, 203) with delta (0, 0)
Screenshot: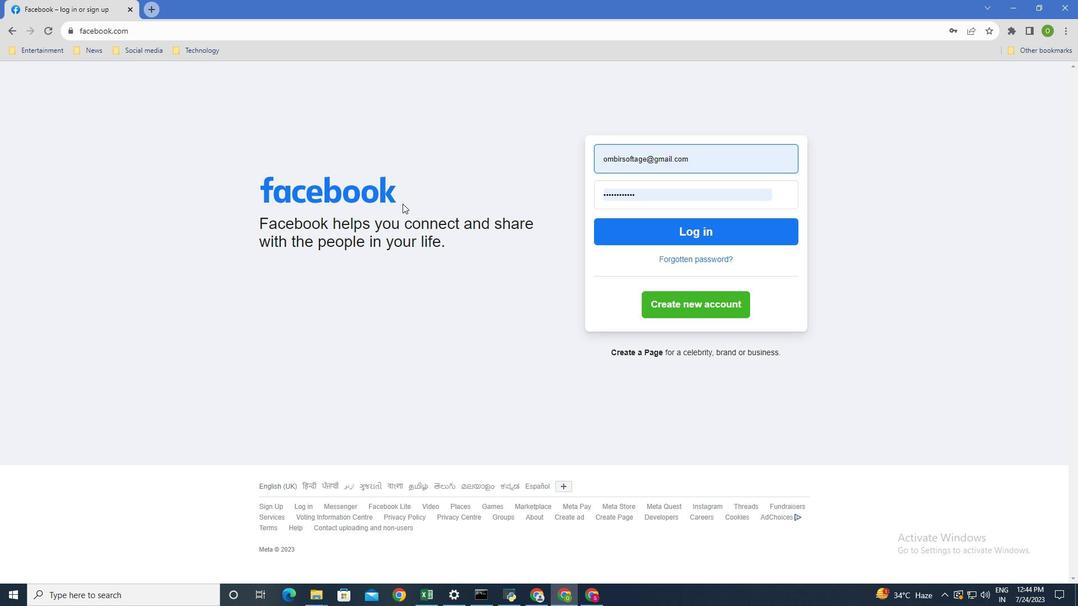 
Action: Mouse scrolled (402, 203) with delta (0, 0)
Screenshot: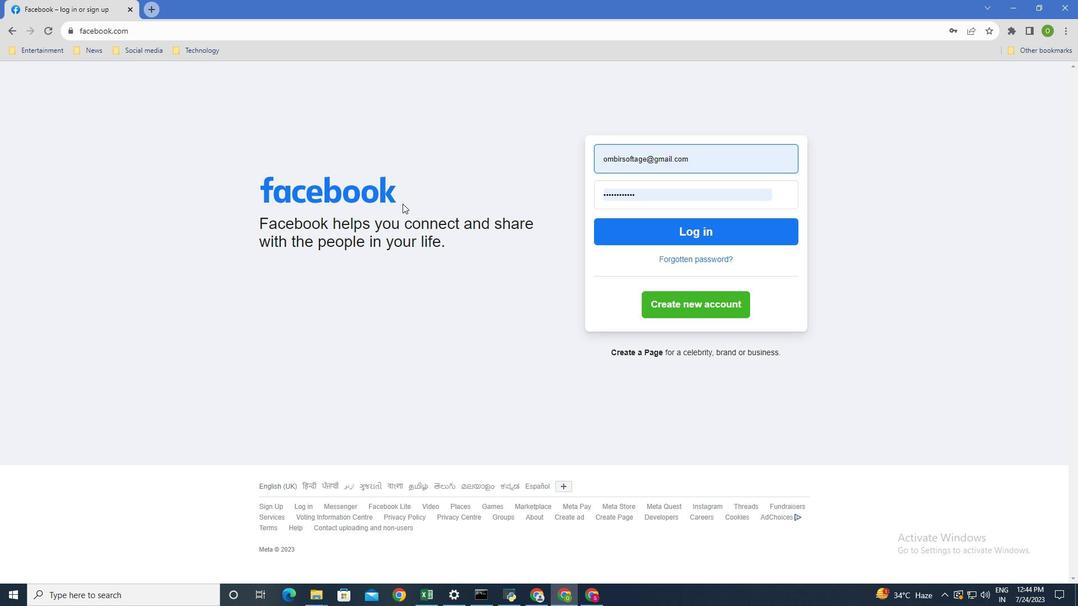 
Action: Mouse scrolled (402, 203) with delta (0, 0)
Screenshot: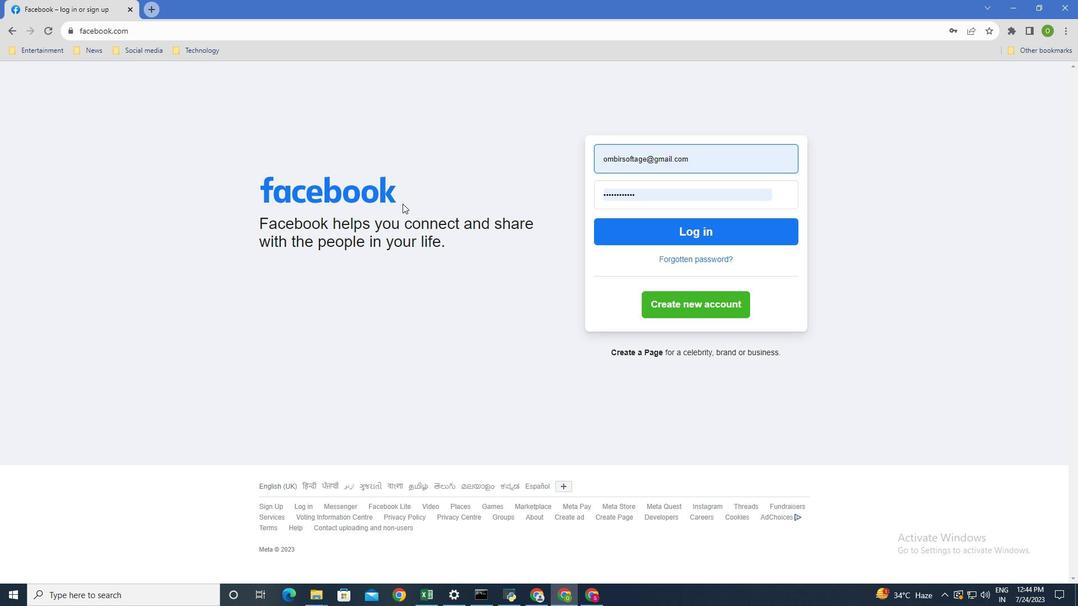 
Action: Mouse scrolled (402, 204) with delta (0, 0)
Screenshot: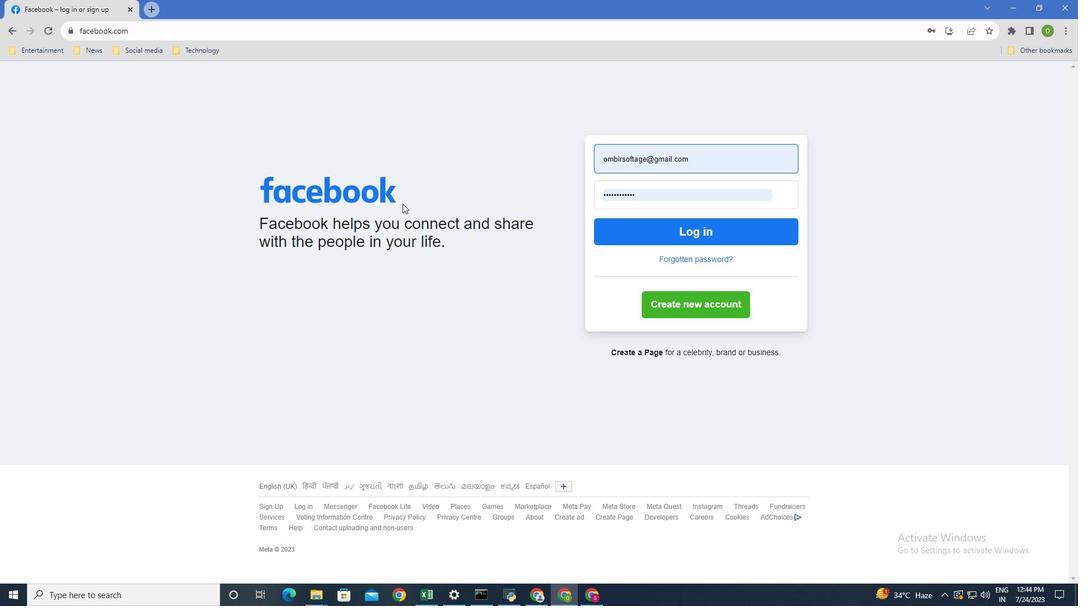 
Action: Mouse scrolled (402, 204) with delta (0, 0)
Screenshot: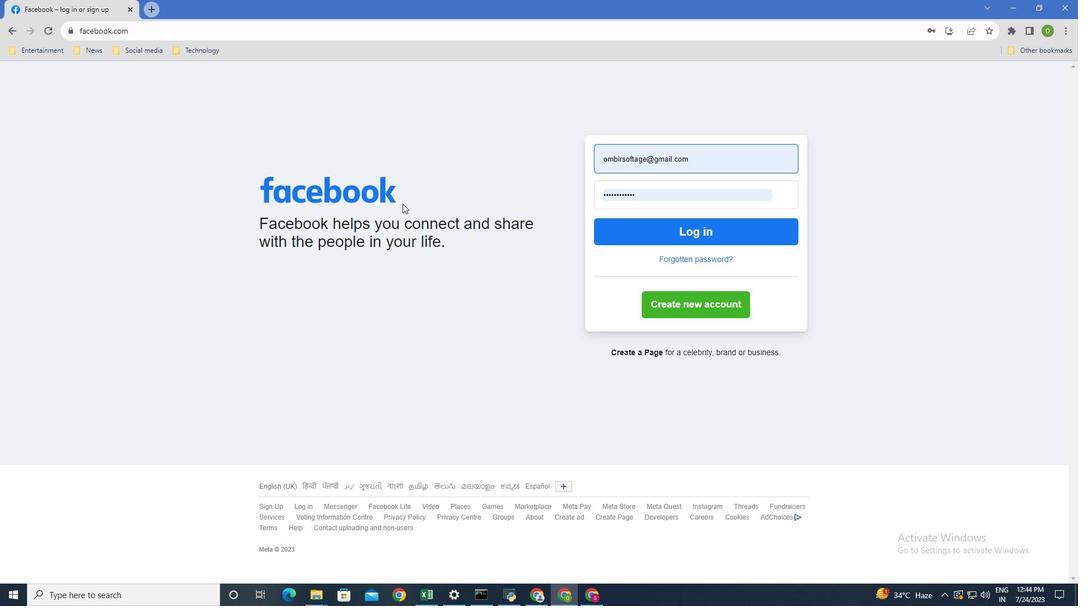 
Action: Mouse scrolled (402, 204) with delta (0, 0)
Screenshot: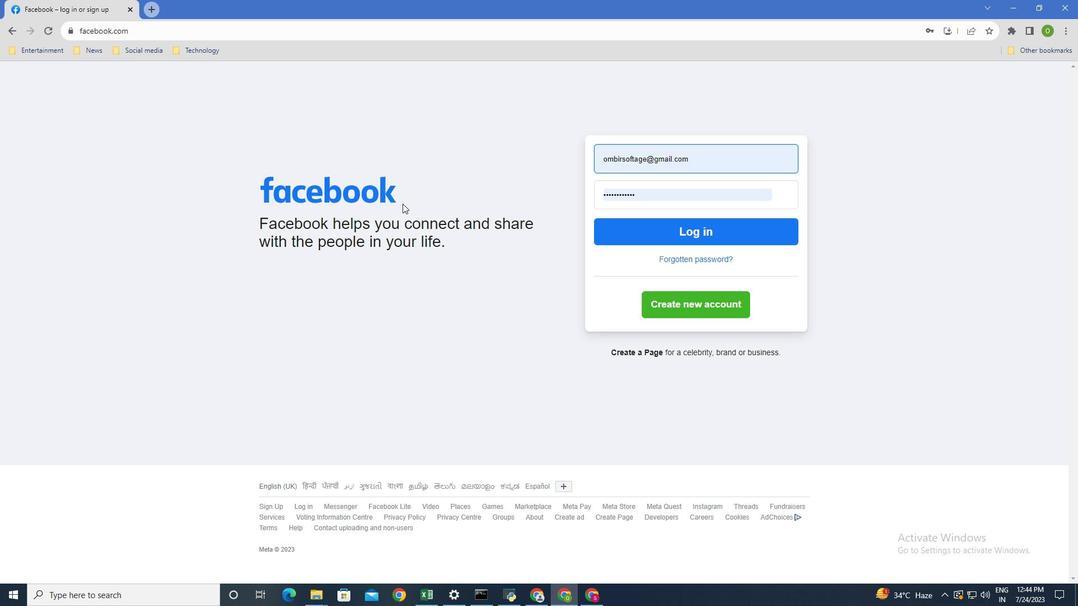 
Action: Mouse scrolled (402, 204) with delta (0, 0)
Screenshot: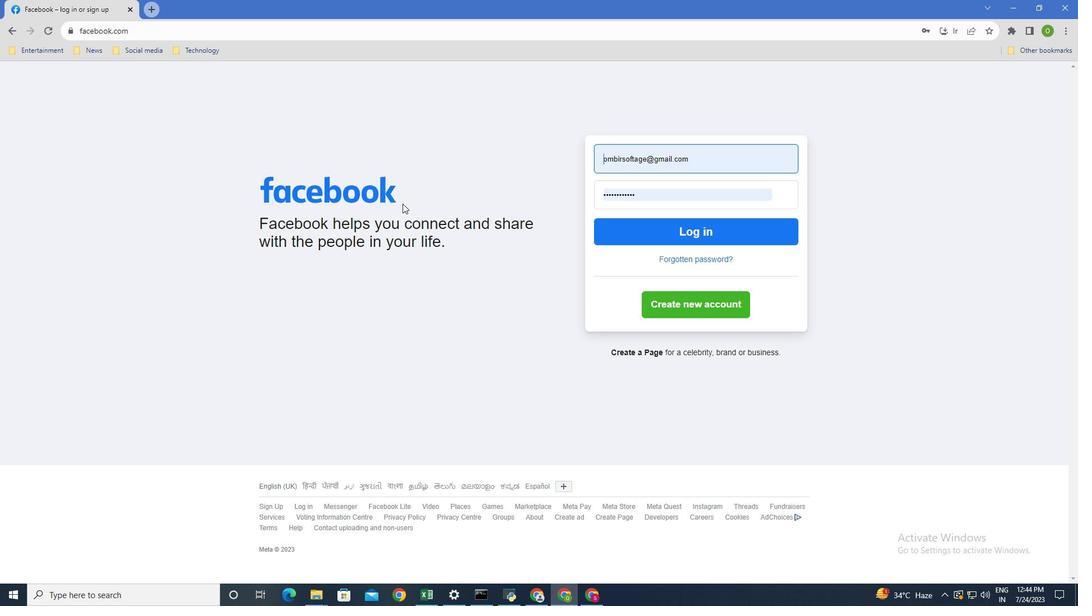 
Action: Mouse scrolled (402, 204) with delta (0, 0)
Screenshot: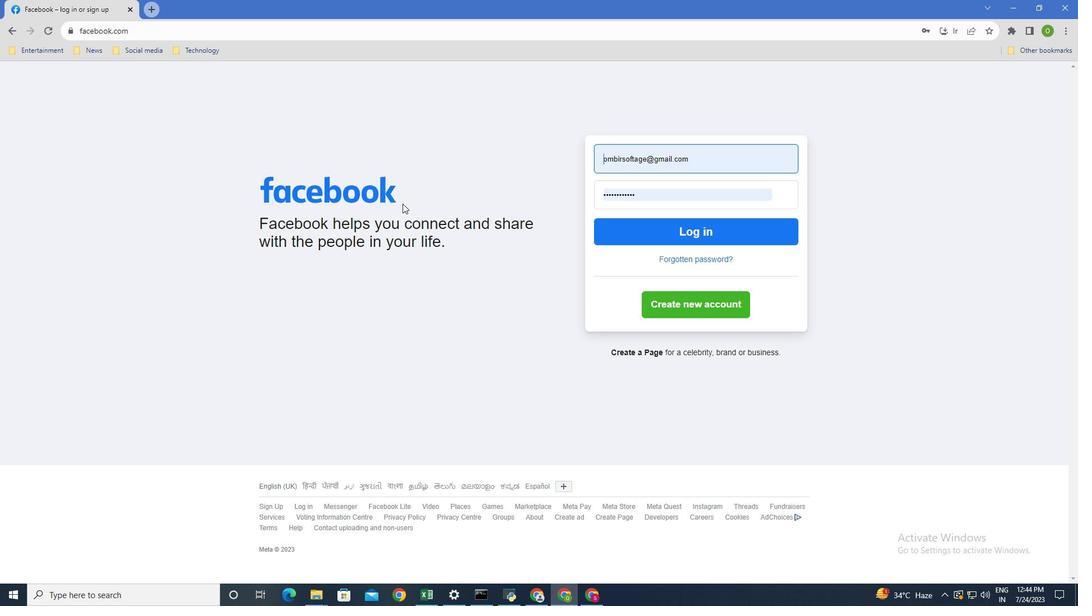
Action: Mouse scrolled (402, 204) with delta (0, 0)
Screenshot: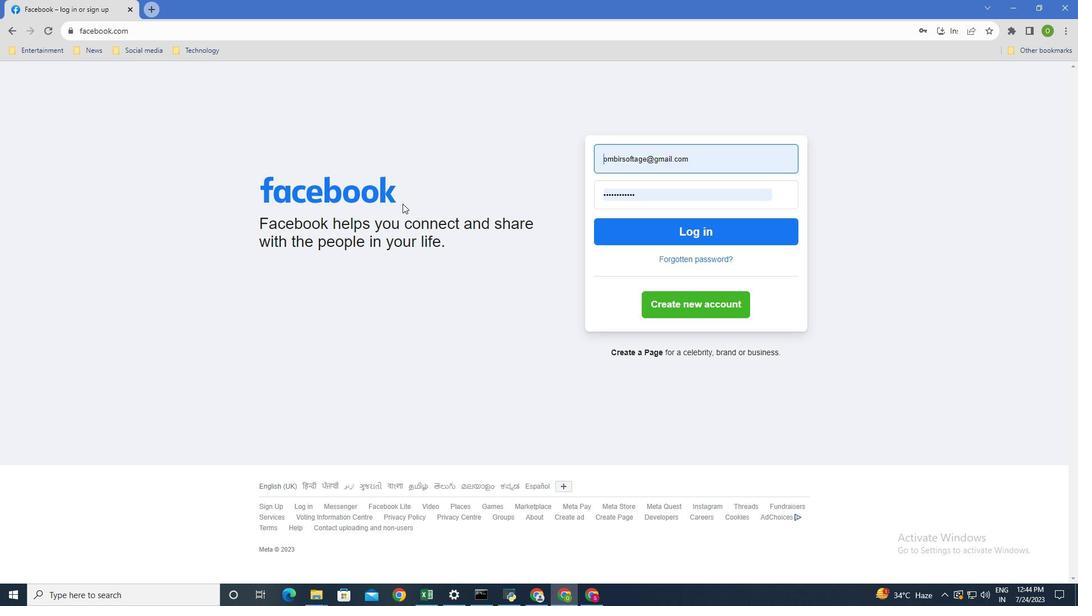 
